 Task: Search one way flight ticket for 1 adult, 1 child, 1 infant in seat in premium economy from Pierre: Pierre Regional Airport to Jacksonville: Albert J. Ellis Airport on 5-3-2023. Choice of flights is Delta. Number of bags: 2 checked bags. Outbound departure time preference is 20:45.
Action: Mouse moved to (325, 135)
Screenshot: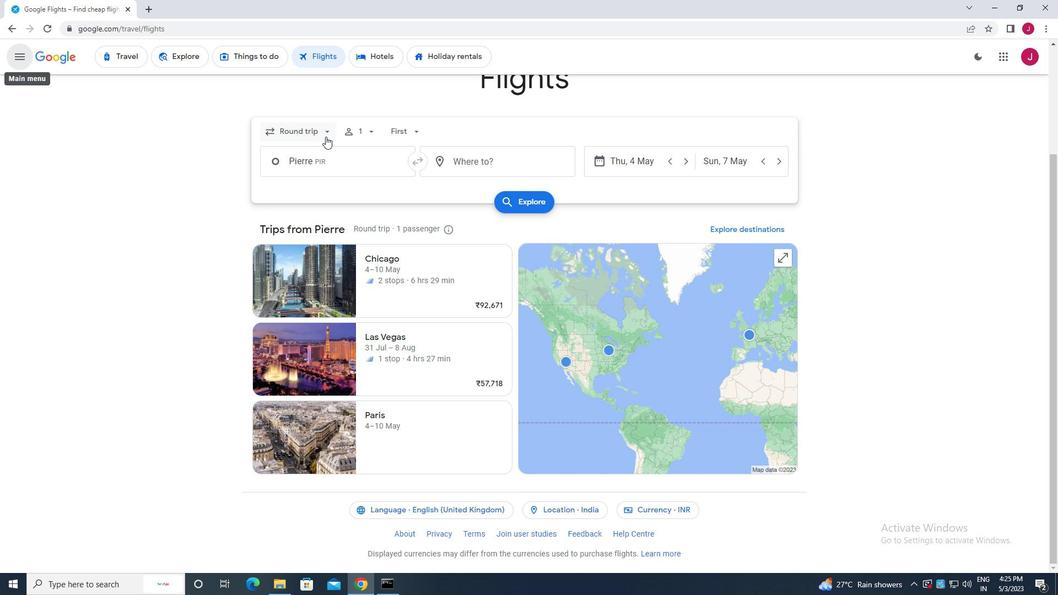 
Action: Mouse pressed left at (325, 135)
Screenshot: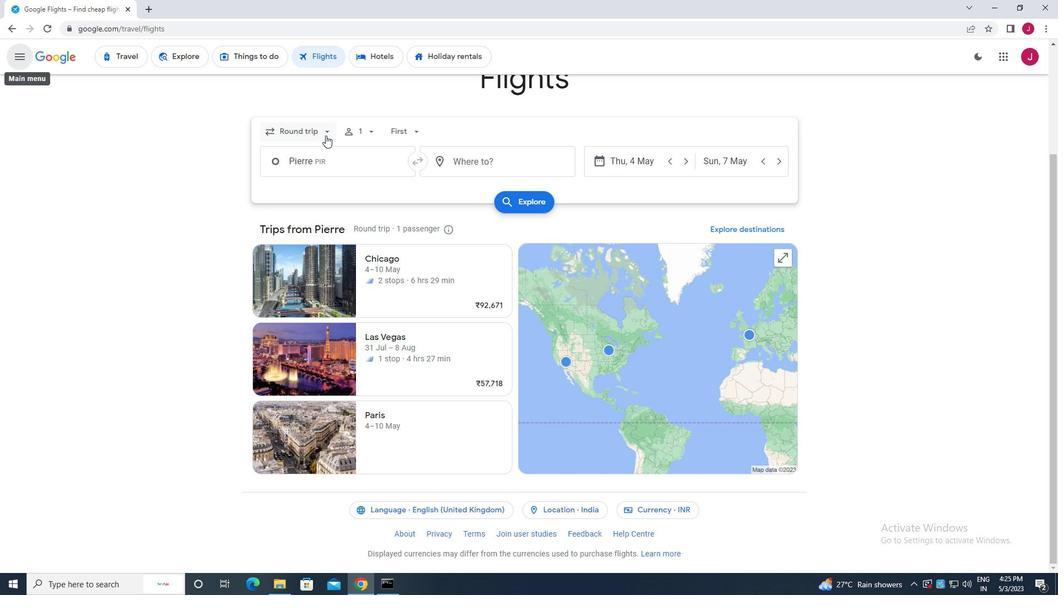 
Action: Mouse moved to (315, 182)
Screenshot: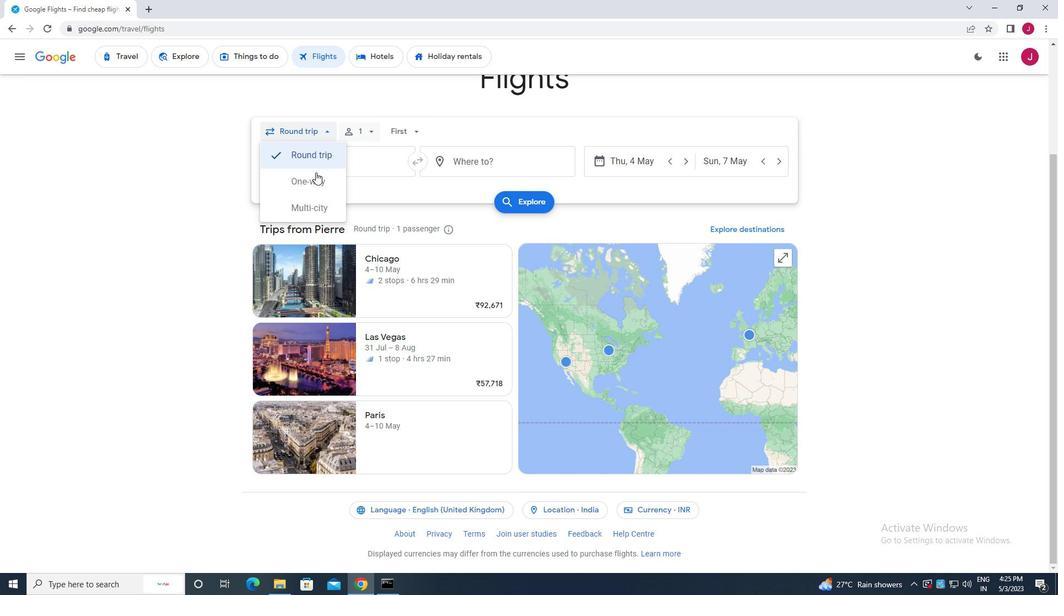 
Action: Mouse pressed left at (315, 182)
Screenshot: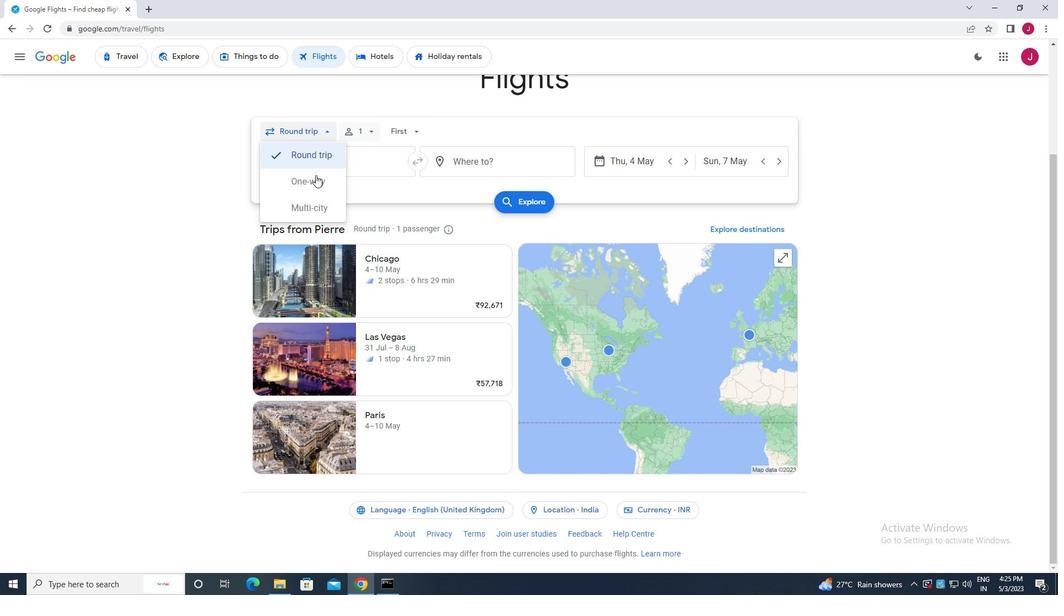 
Action: Mouse moved to (315, 181)
Screenshot: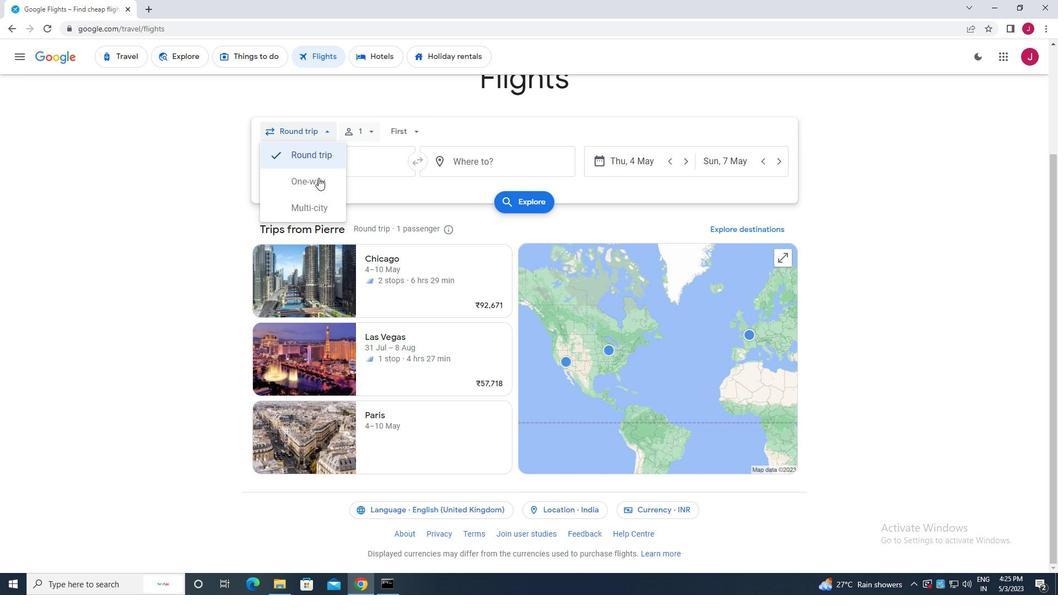 
Action: Mouse pressed left at (315, 181)
Screenshot: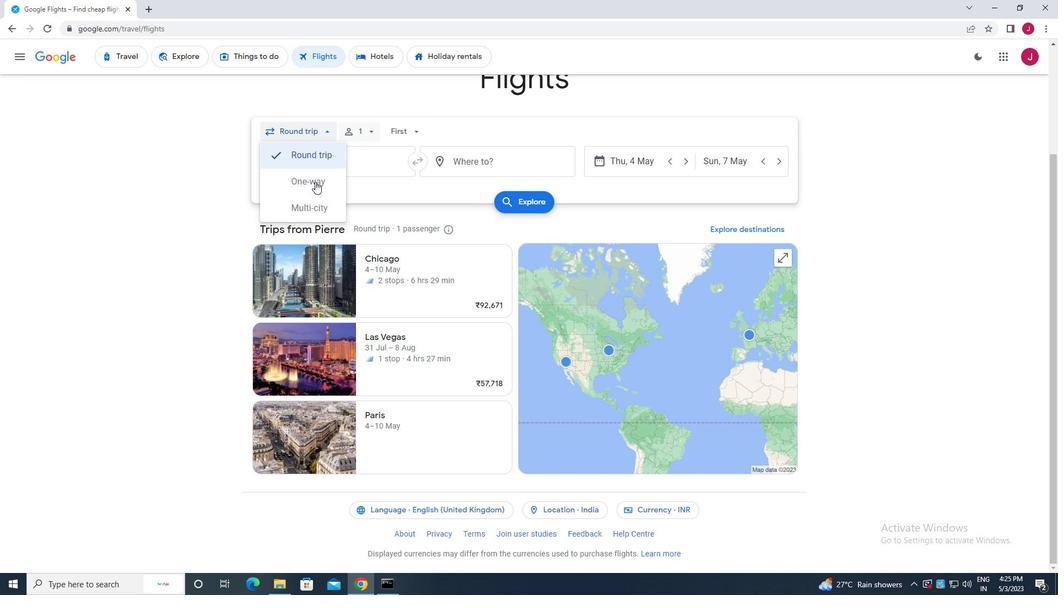 
Action: Mouse moved to (366, 131)
Screenshot: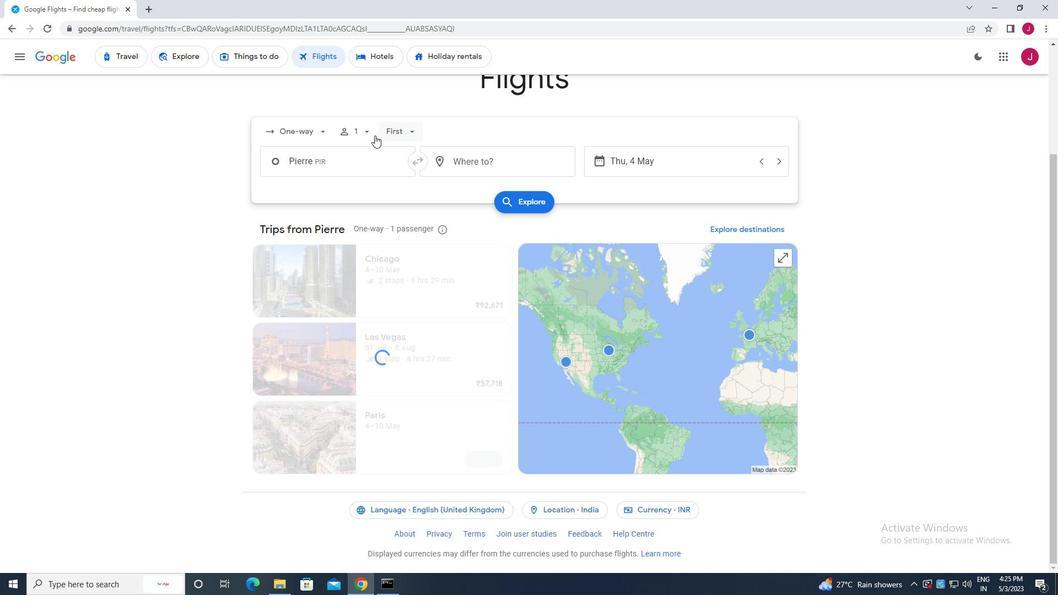 
Action: Mouse pressed left at (366, 131)
Screenshot: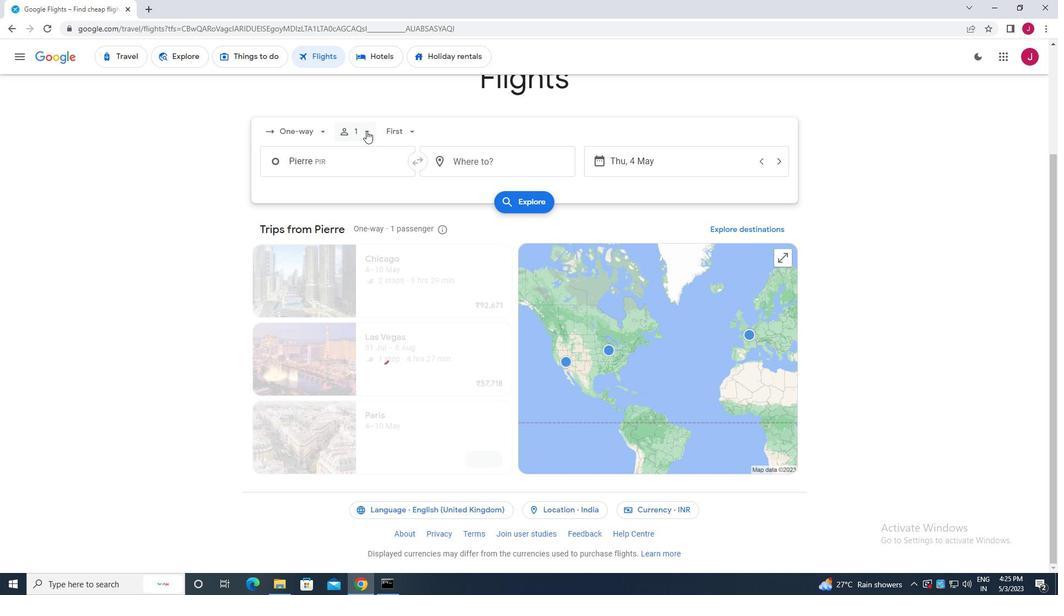 
Action: Mouse moved to (450, 190)
Screenshot: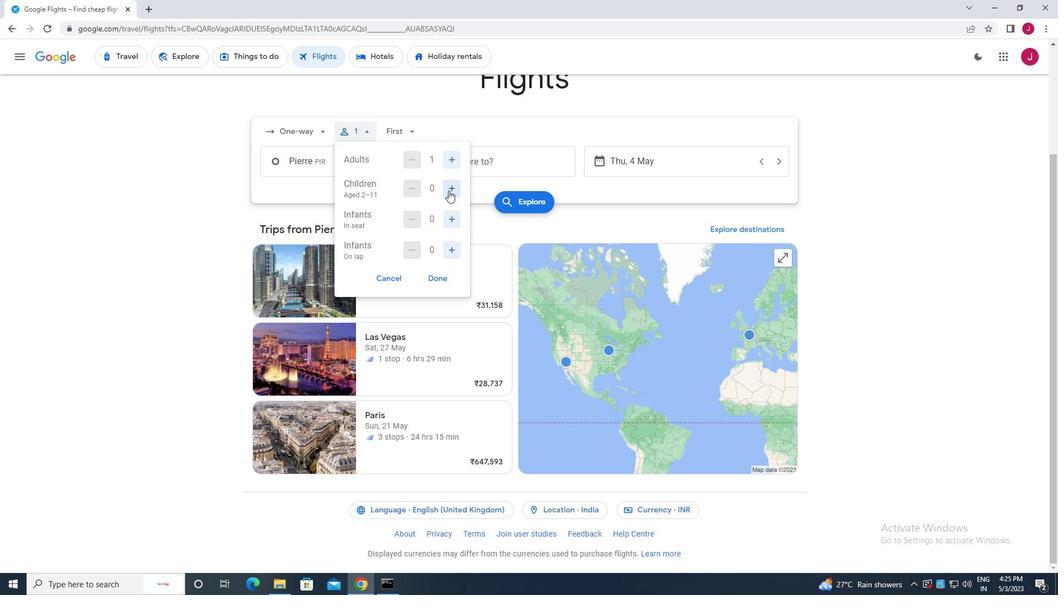
Action: Mouse pressed left at (450, 190)
Screenshot: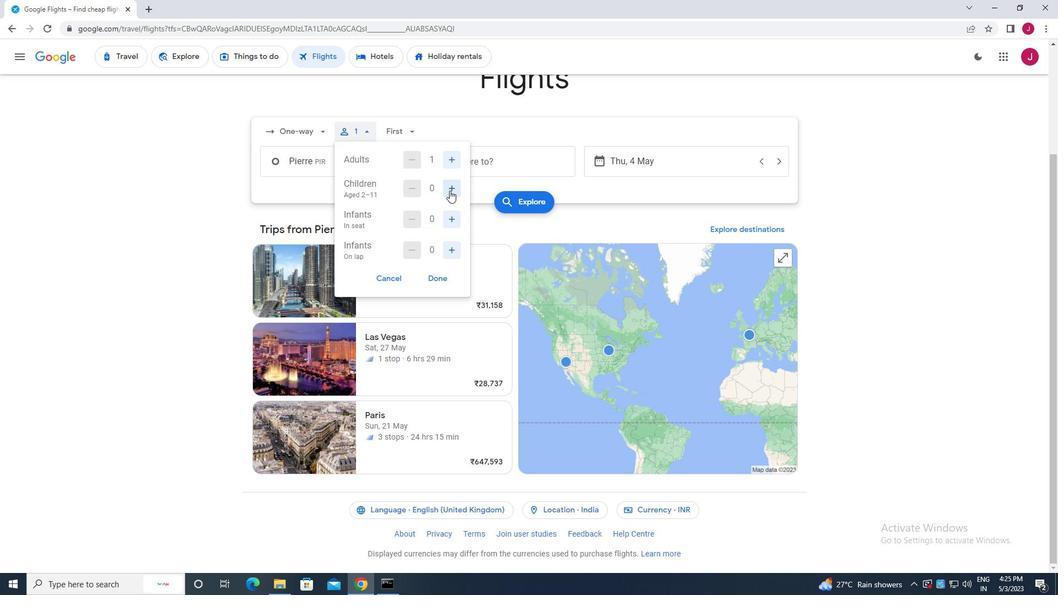 
Action: Mouse moved to (451, 219)
Screenshot: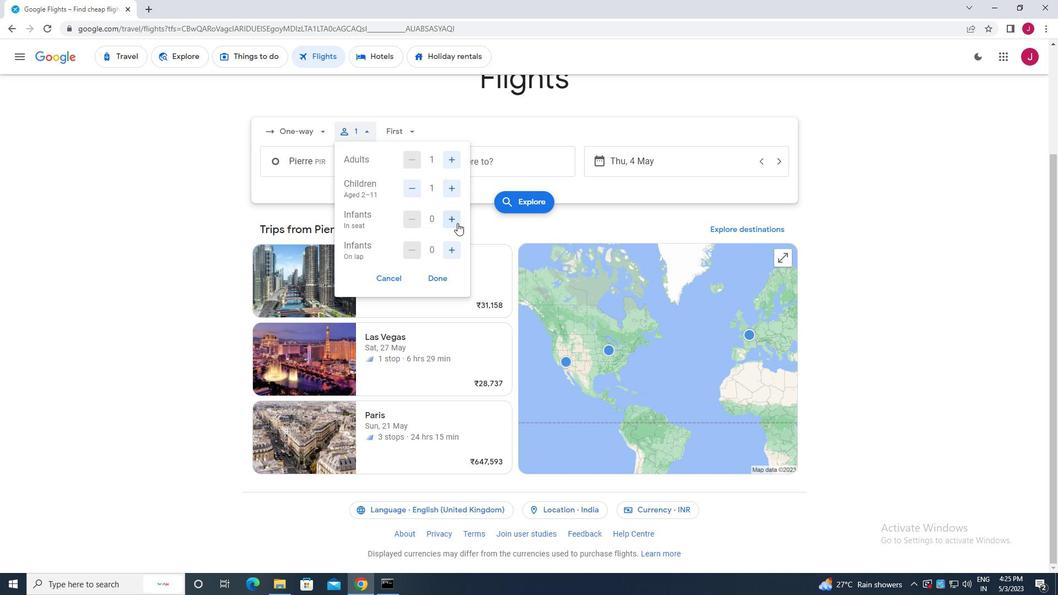 
Action: Mouse pressed left at (451, 219)
Screenshot: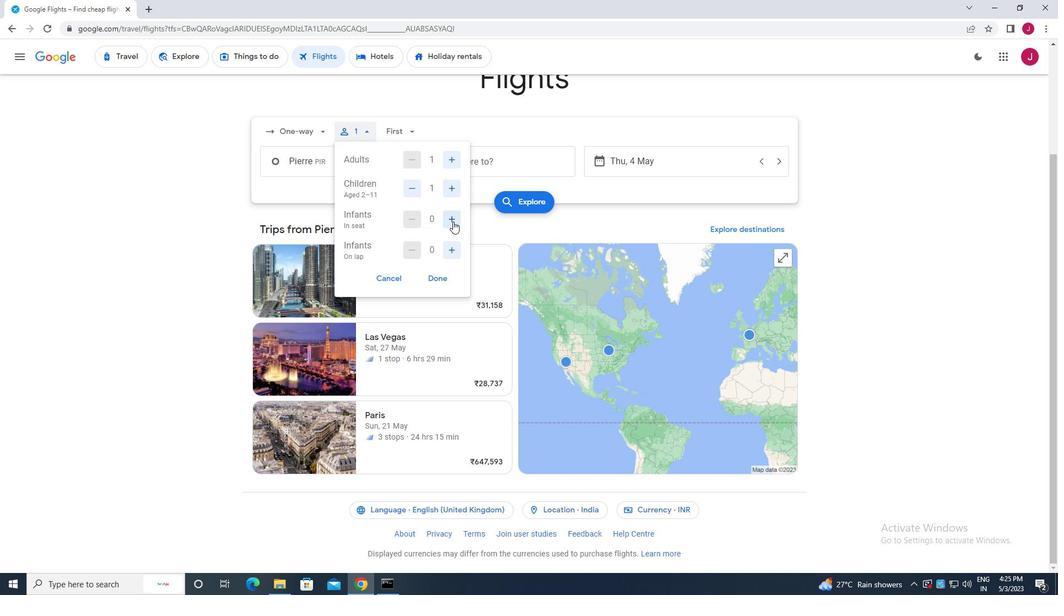 
Action: Mouse moved to (437, 276)
Screenshot: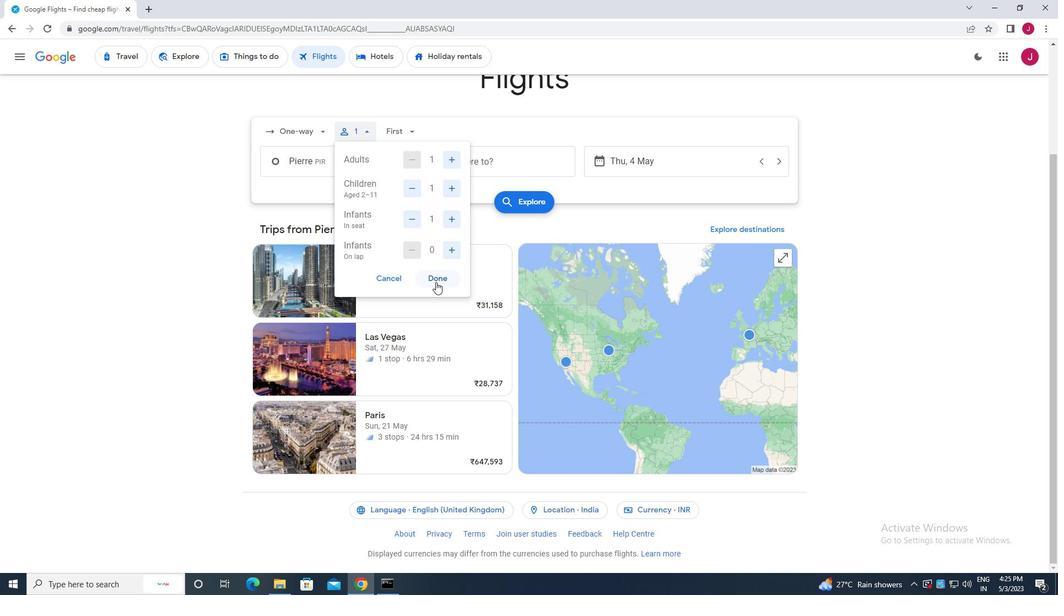 
Action: Mouse pressed left at (437, 276)
Screenshot: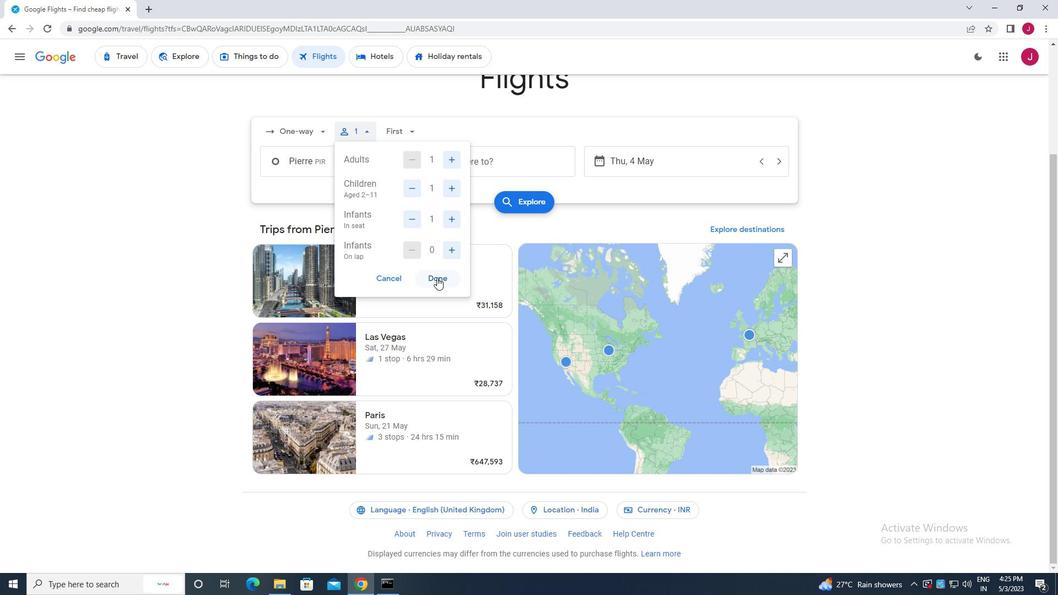 
Action: Mouse moved to (411, 125)
Screenshot: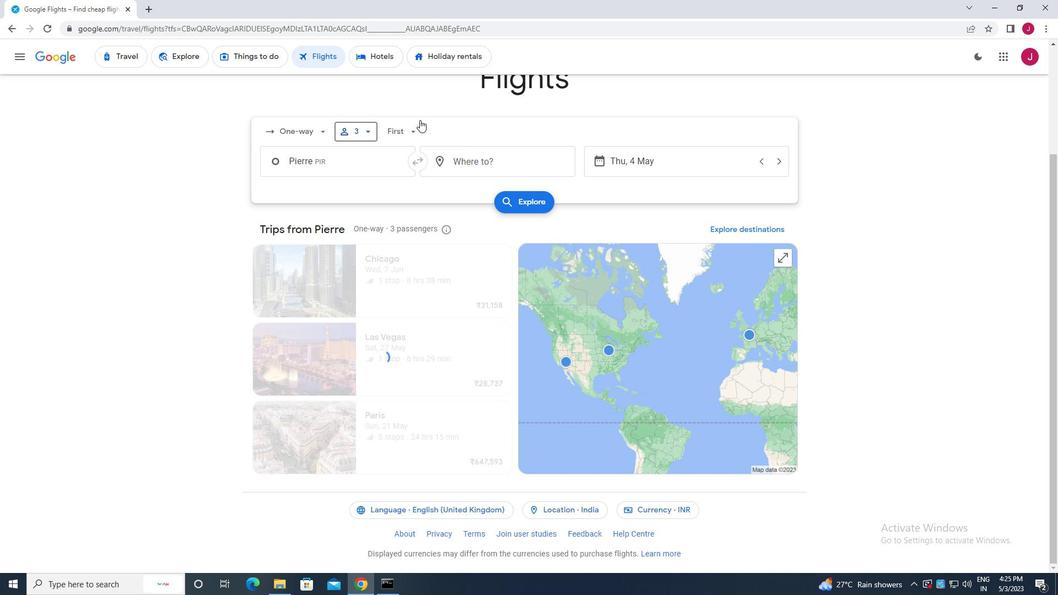 
Action: Mouse pressed left at (411, 125)
Screenshot: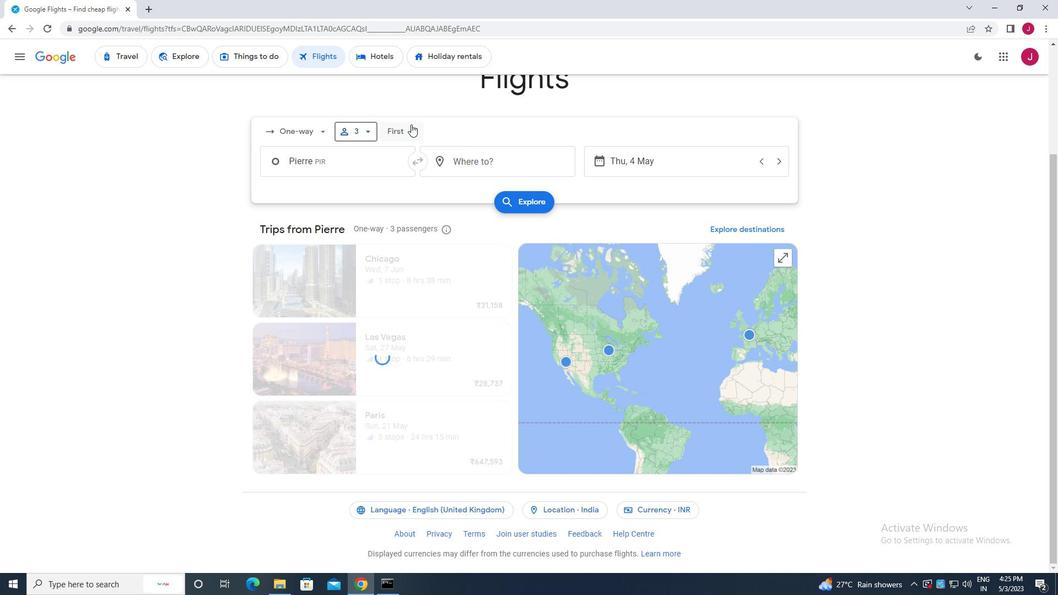 
Action: Mouse moved to (429, 177)
Screenshot: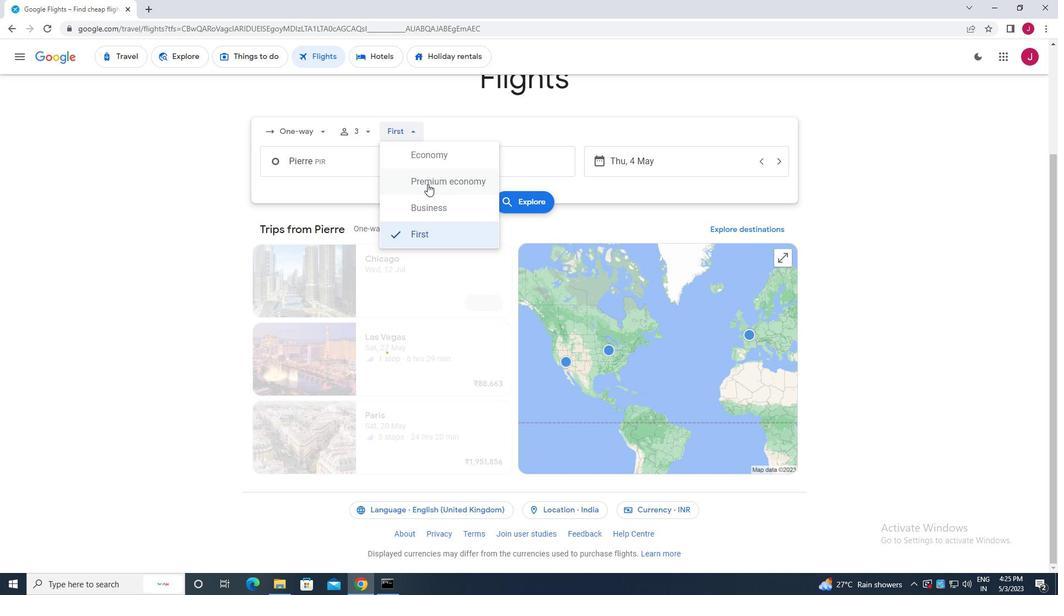 
Action: Mouse pressed left at (429, 177)
Screenshot: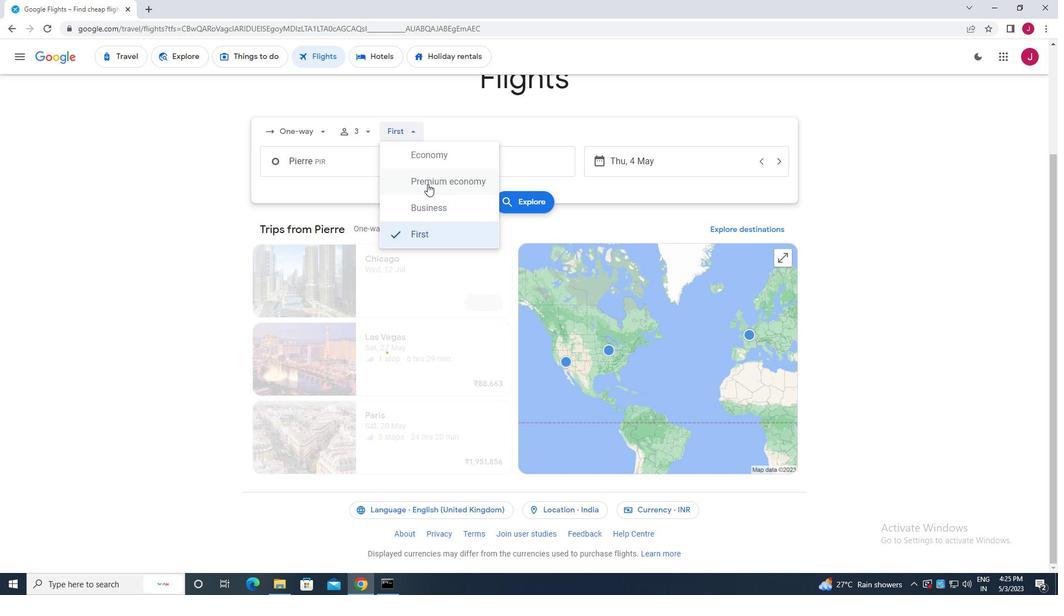 
Action: Mouse moved to (381, 166)
Screenshot: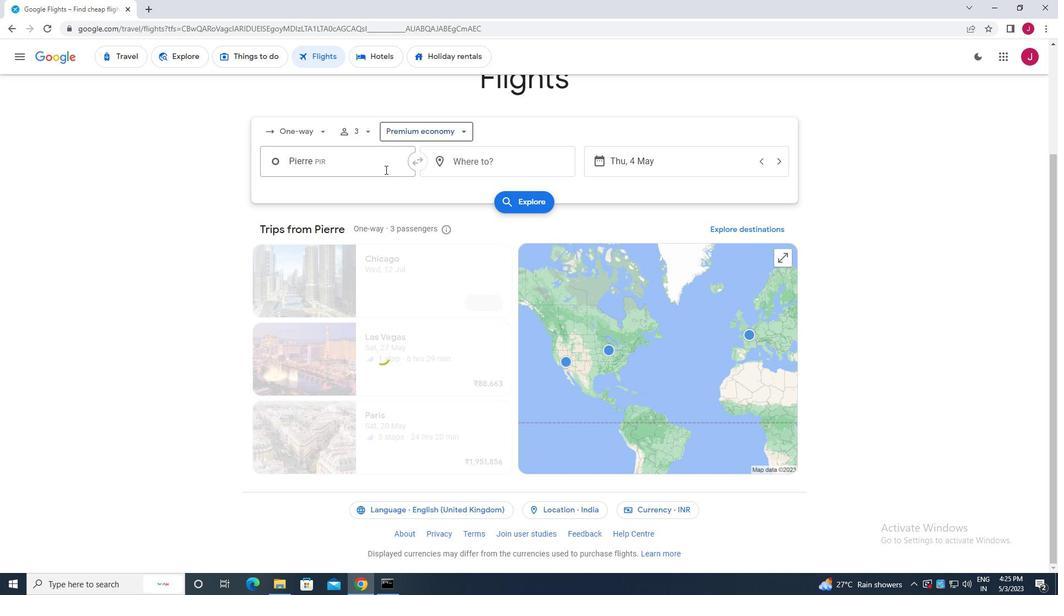
Action: Mouse pressed left at (381, 166)
Screenshot: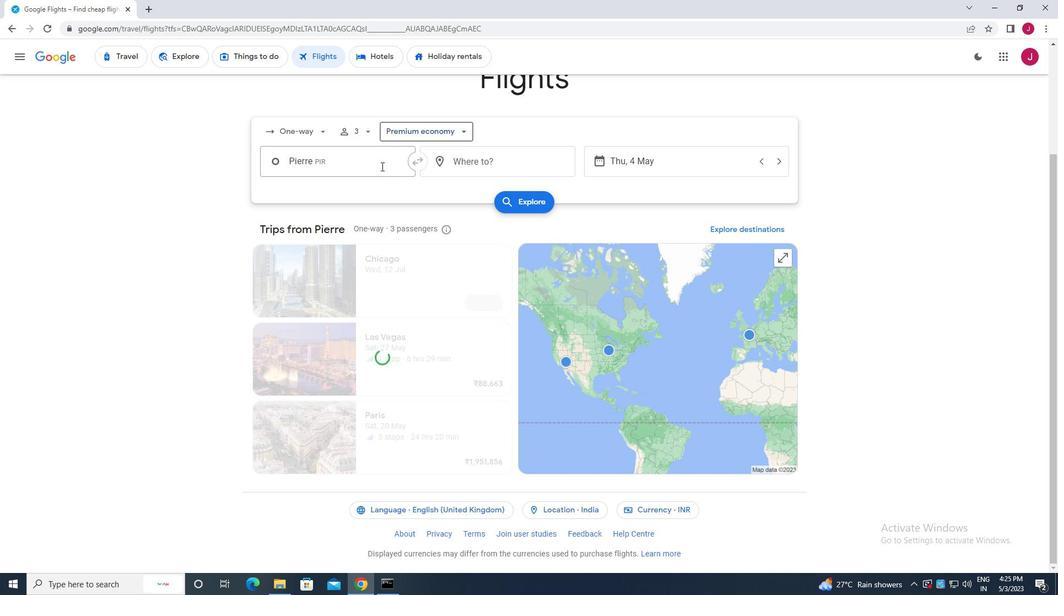 
Action: Key pressed pirre<Key.backspace><Key.backspace>erre<Key.space>re
Screenshot: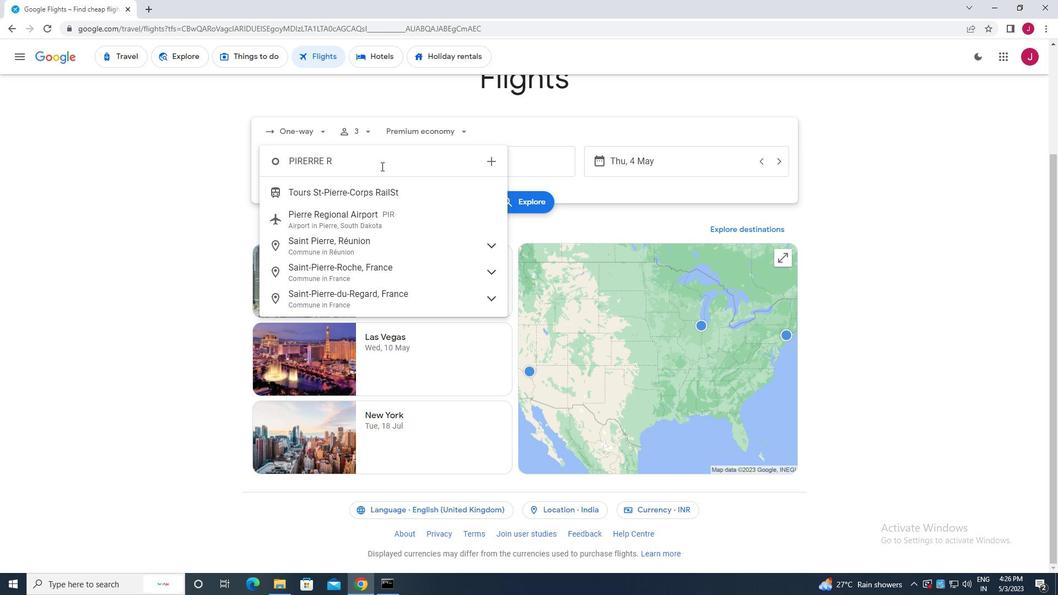 
Action: Mouse moved to (390, 192)
Screenshot: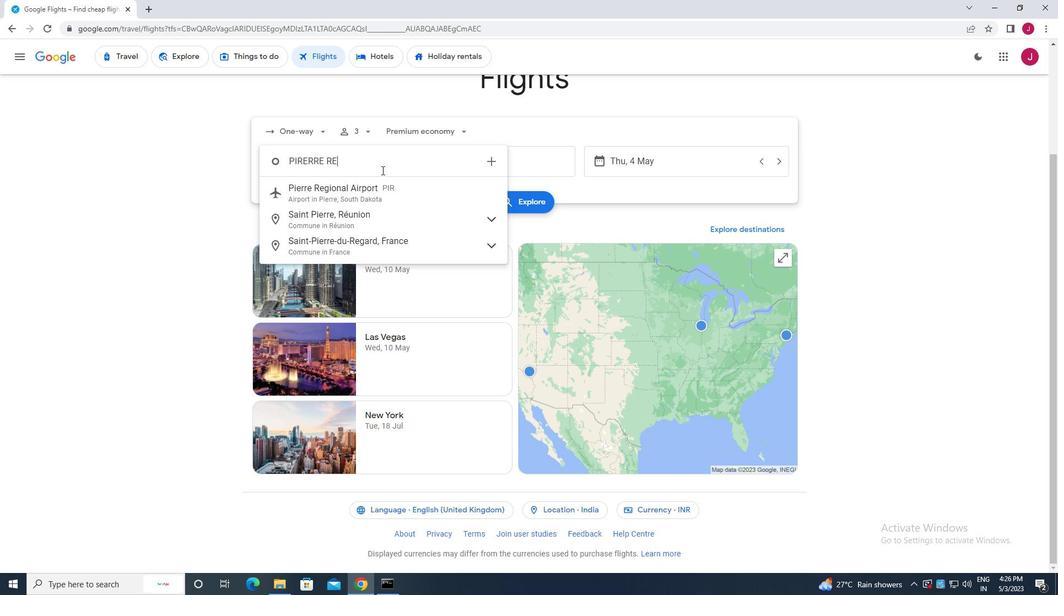 
Action: Mouse pressed left at (390, 192)
Screenshot: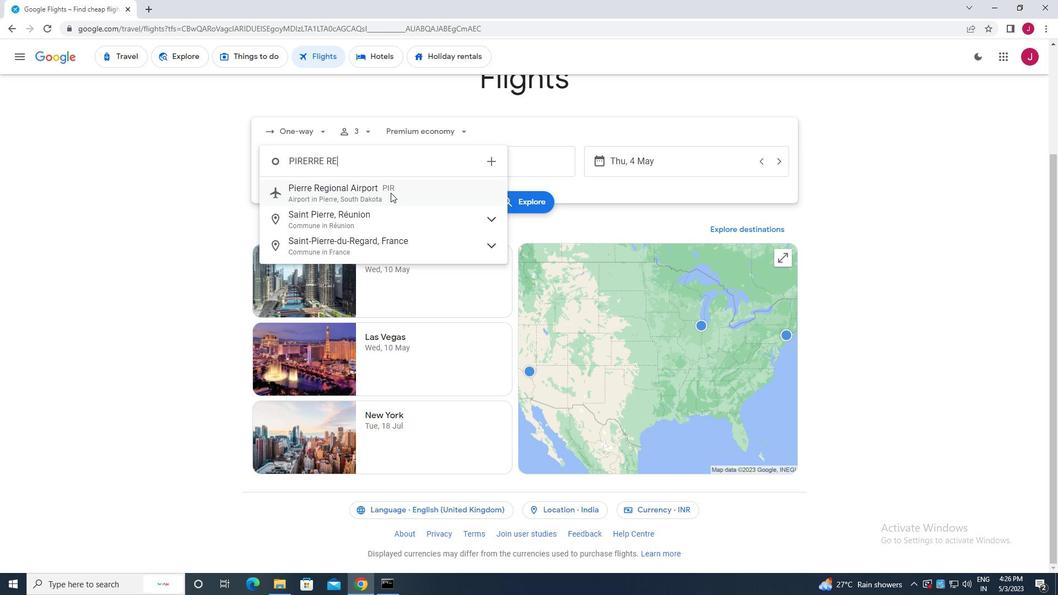 
Action: Mouse moved to (494, 159)
Screenshot: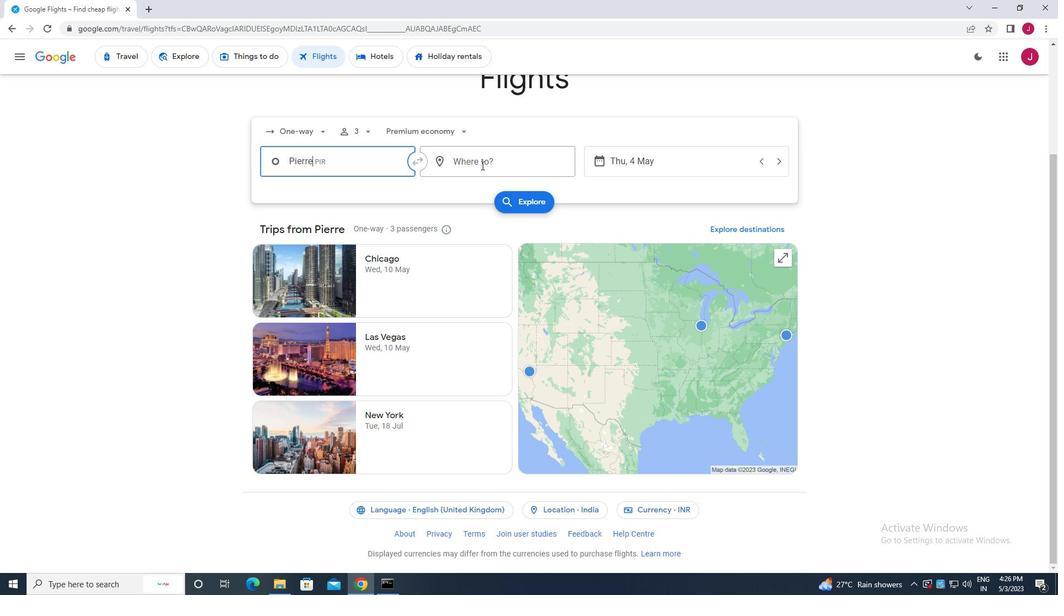 
Action: Mouse pressed left at (494, 159)
Screenshot: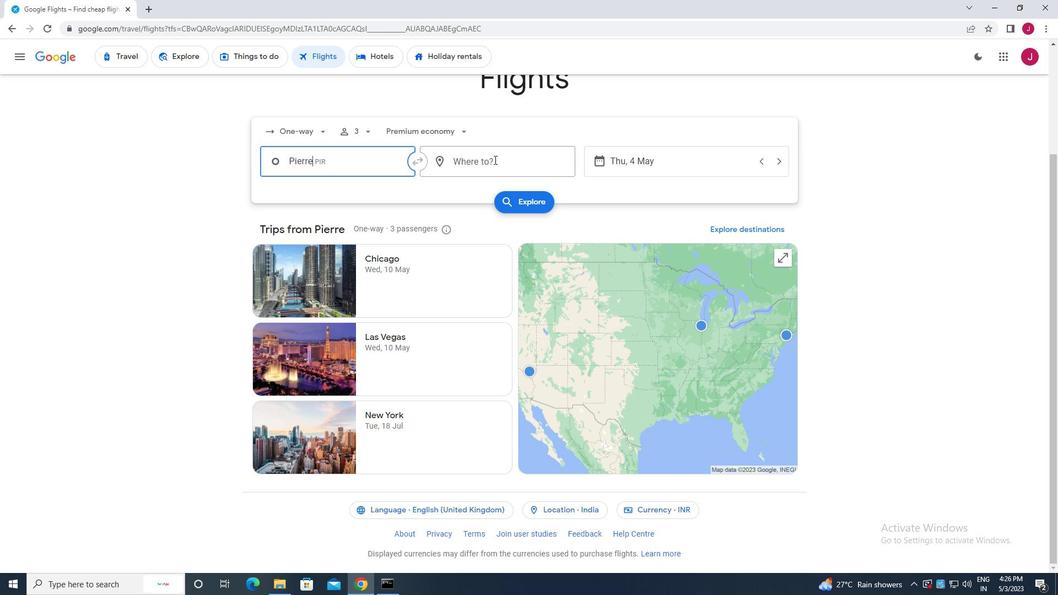 
Action: Mouse moved to (493, 159)
Screenshot: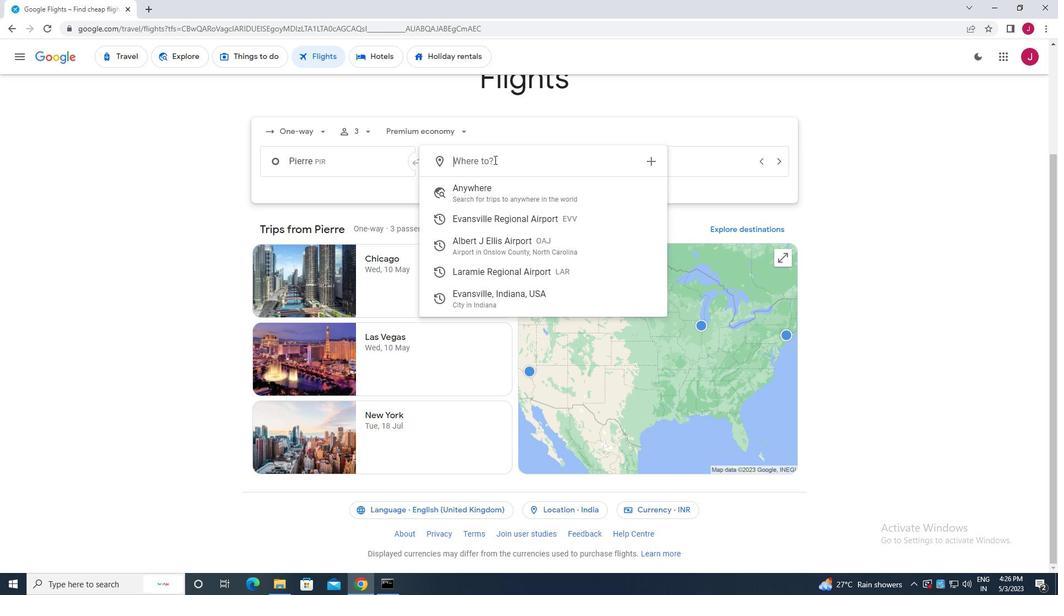
Action: Key pressed albert<Key.space>
Screenshot: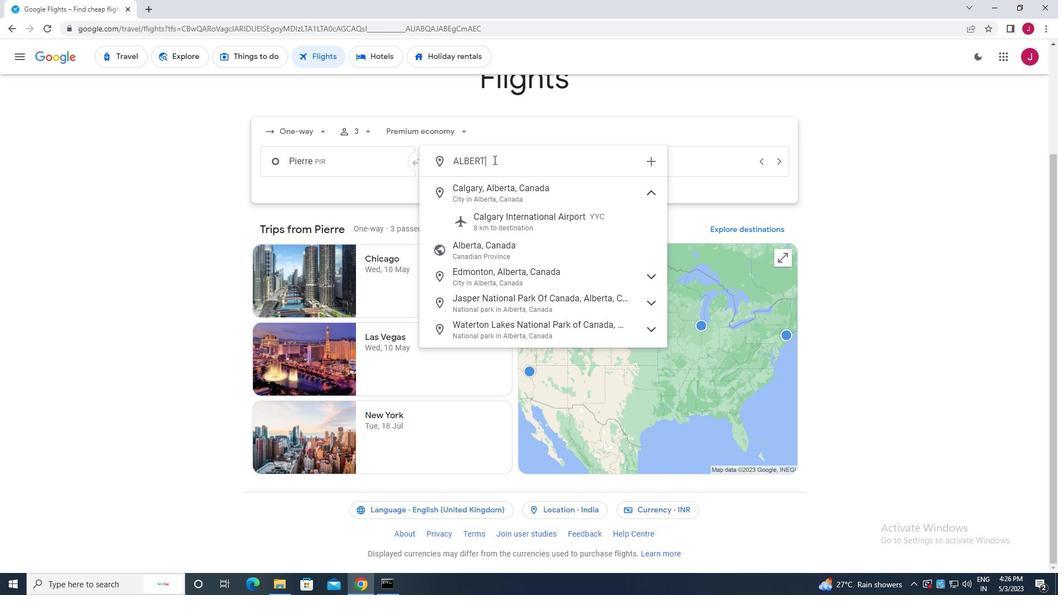 
Action: Mouse moved to (497, 188)
Screenshot: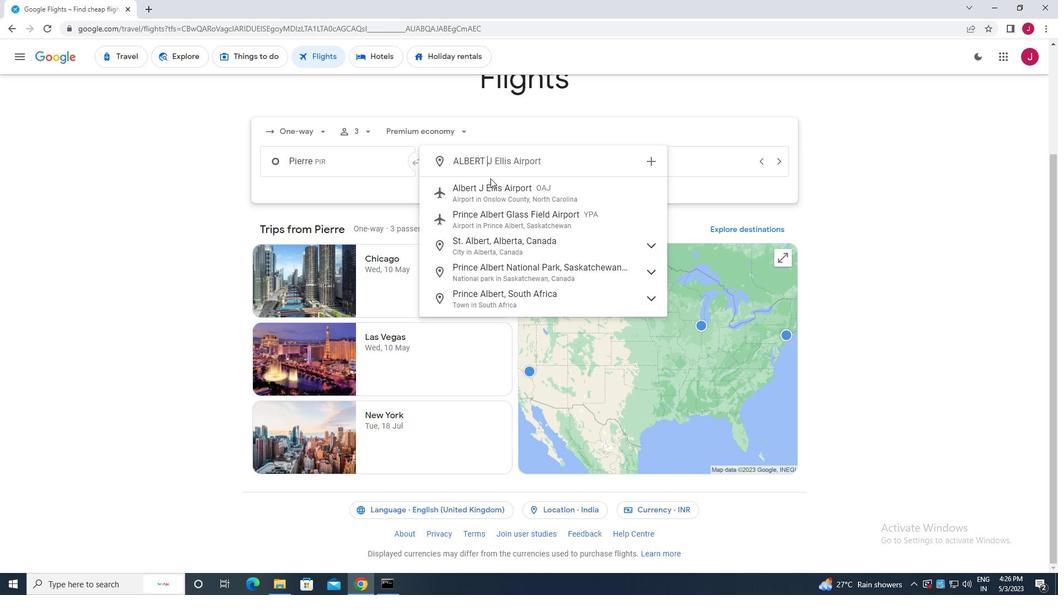 
Action: Mouse pressed left at (497, 188)
Screenshot: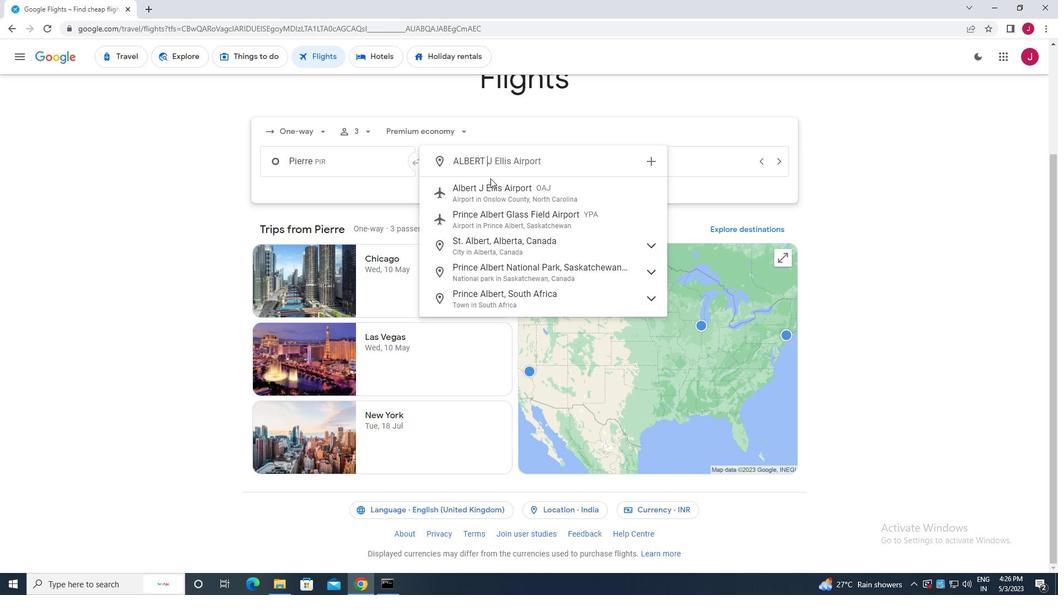 
Action: Mouse moved to (660, 157)
Screenshot: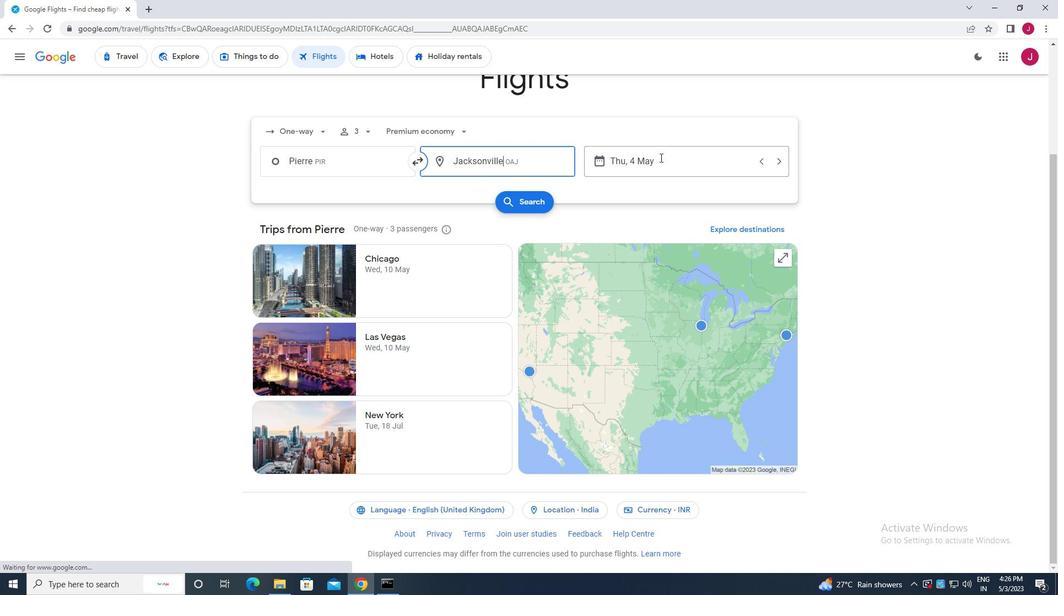 
Action: Mouse pressed left at (660, 157)
Screenshot: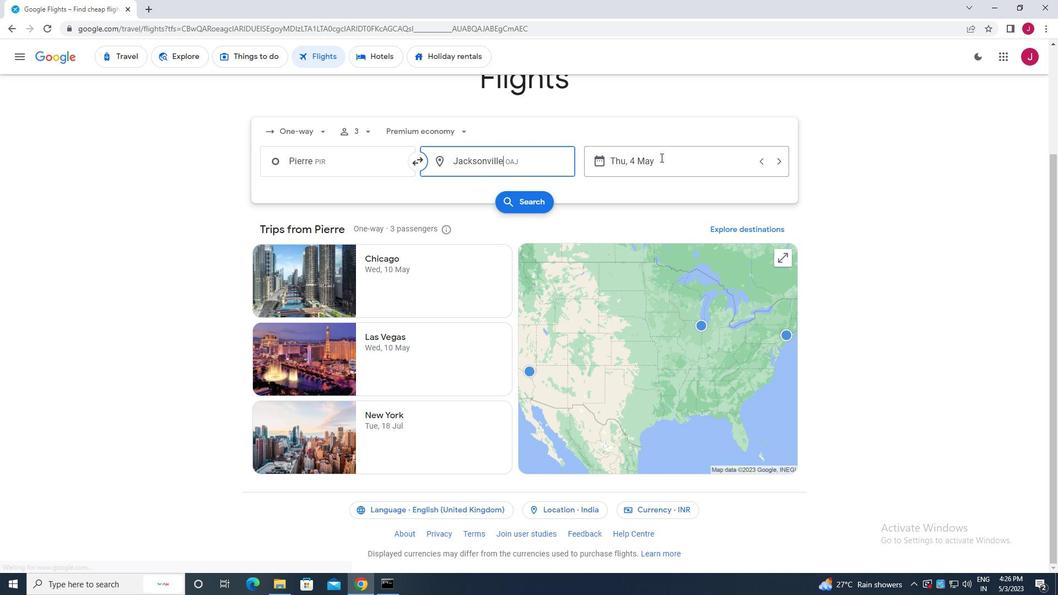 
Action: Mouse moved to (485, 245)
Screenshot: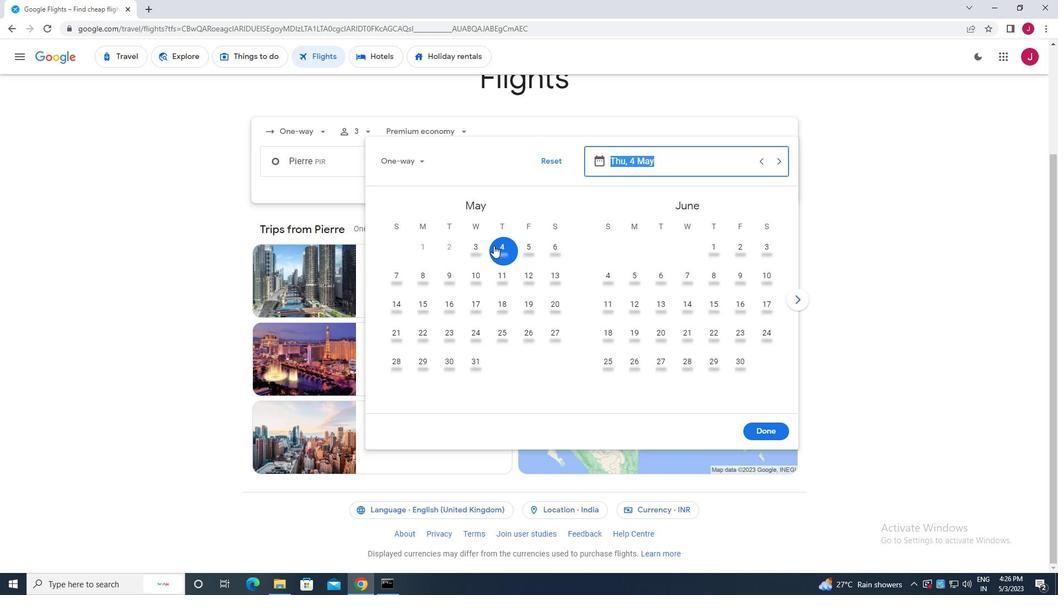 
Action: Mouse pressed left at (485, 245)
Screenshot: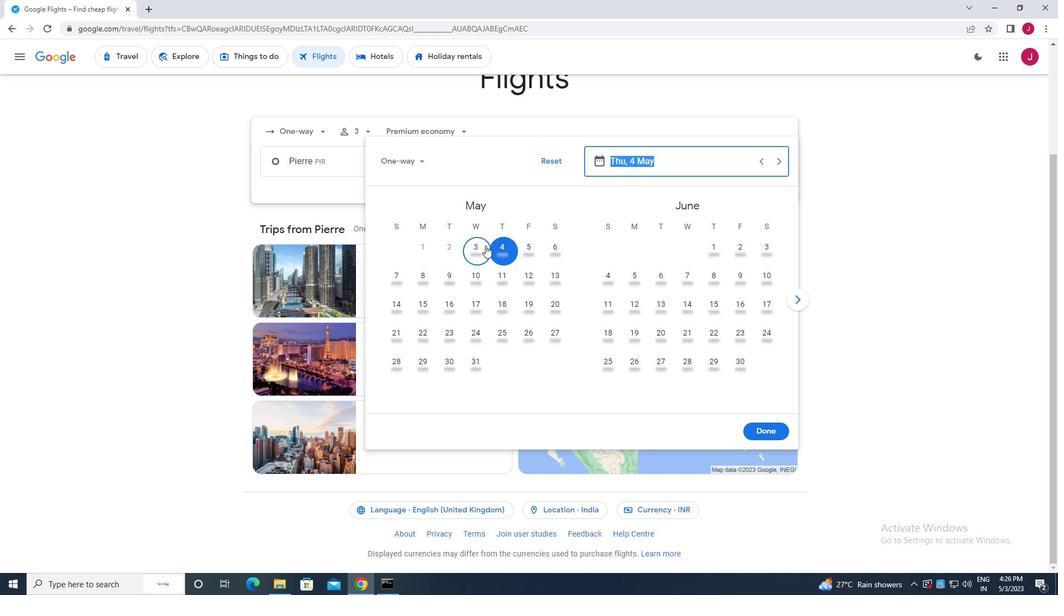 
Action: Mouse moved to (768, 428)
Screenshot: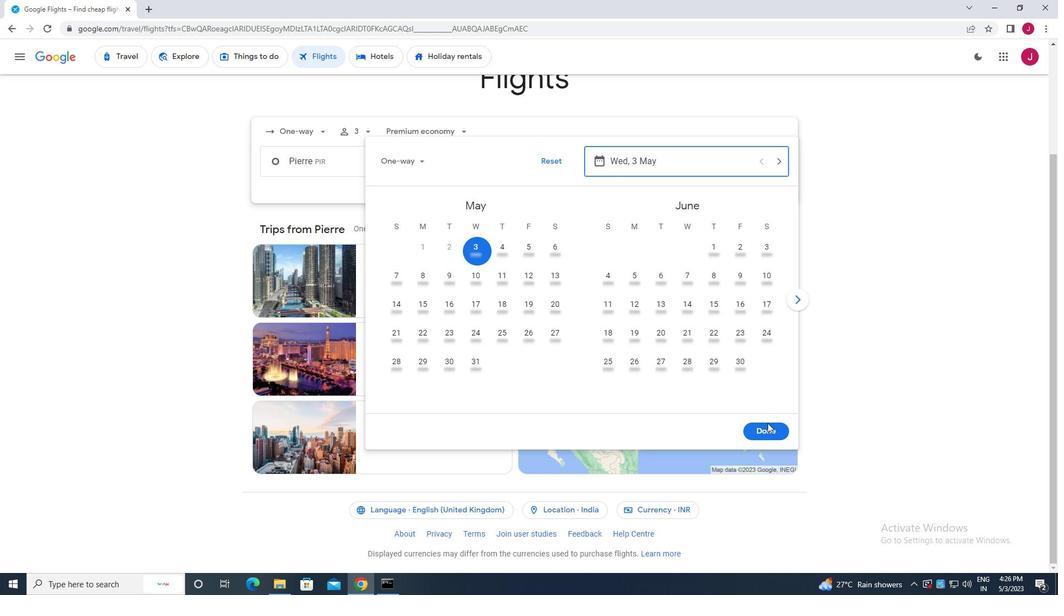 
Action: Mouse pressed left at (768, 428)
Screenshot: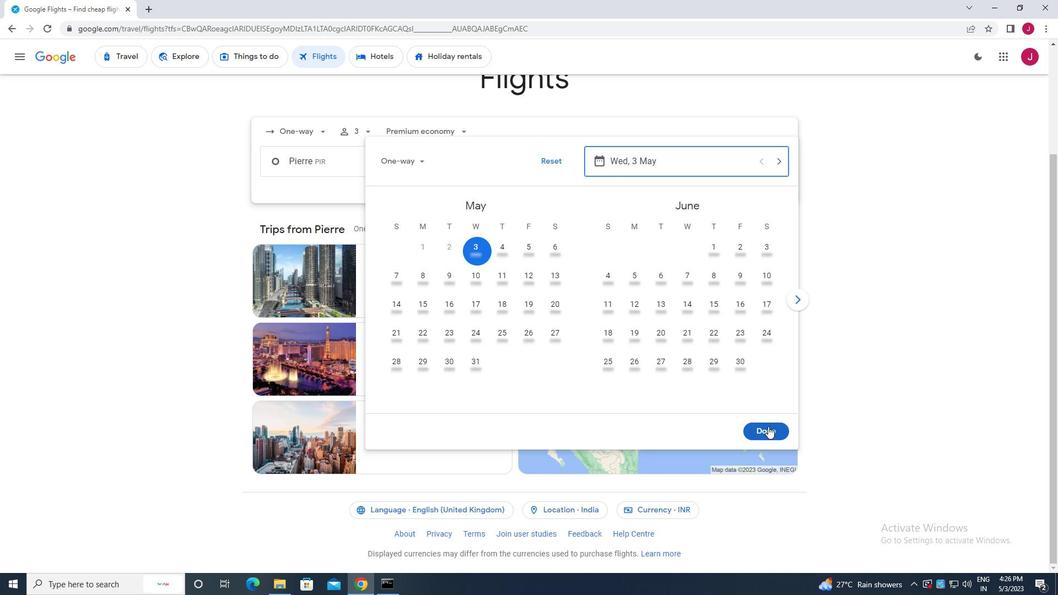 
Action: Mouse moved to (533, 199)
Screenshot: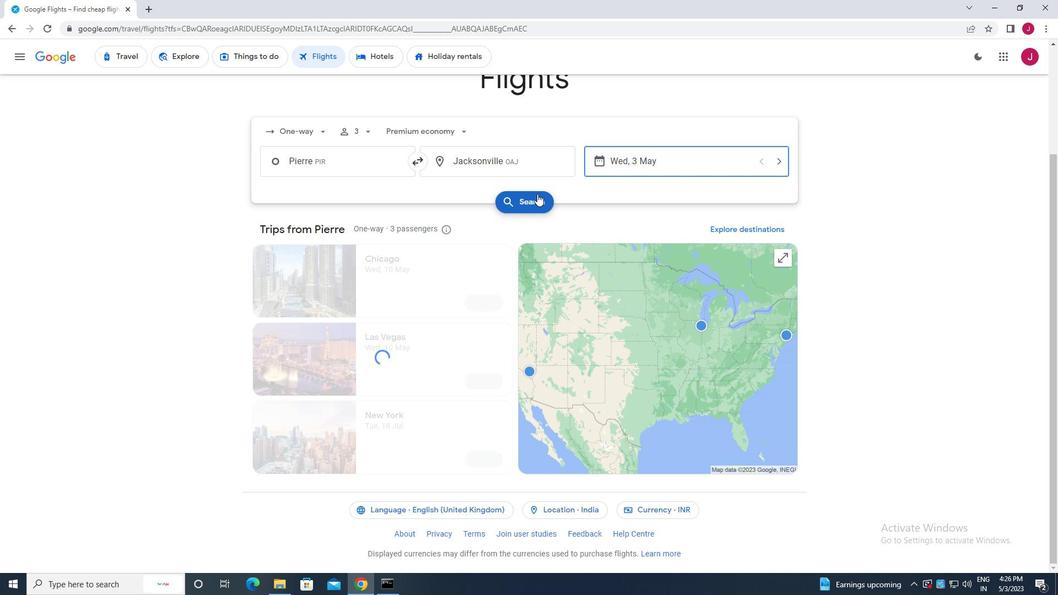 
Action: Mouse pressed left at (533, 199)
Screenshot: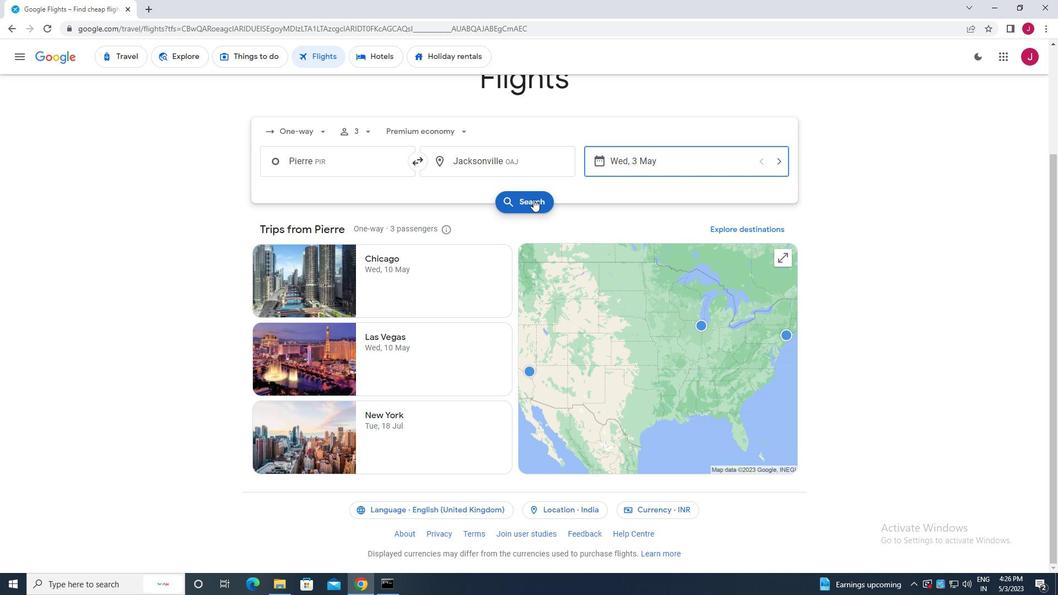 
Action: Mouse moved to (289, 157)
Screenshot: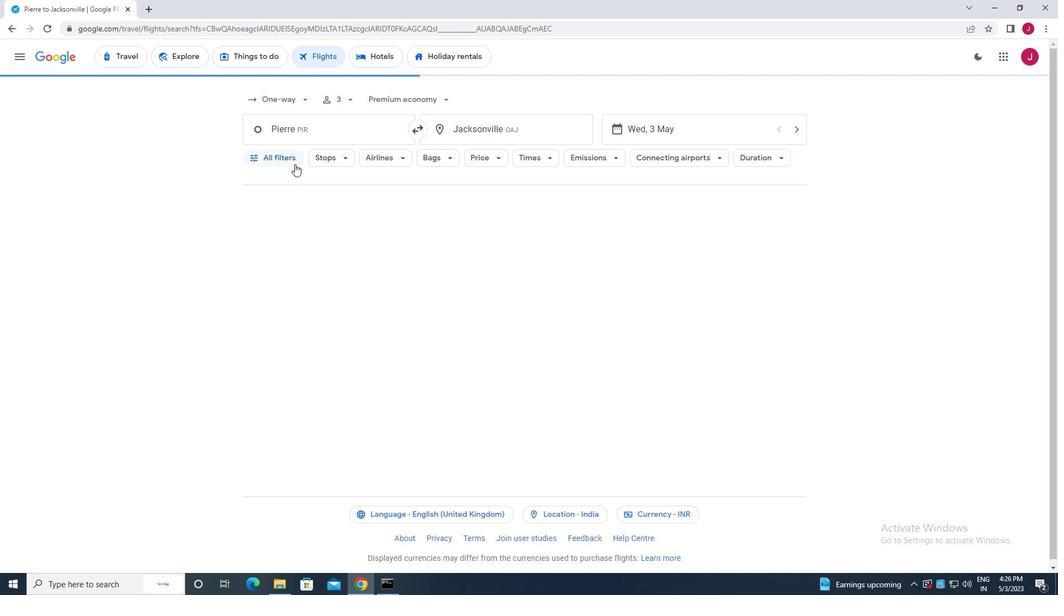 
Action: Mouse pressed left at (289, 157)
Screenshot: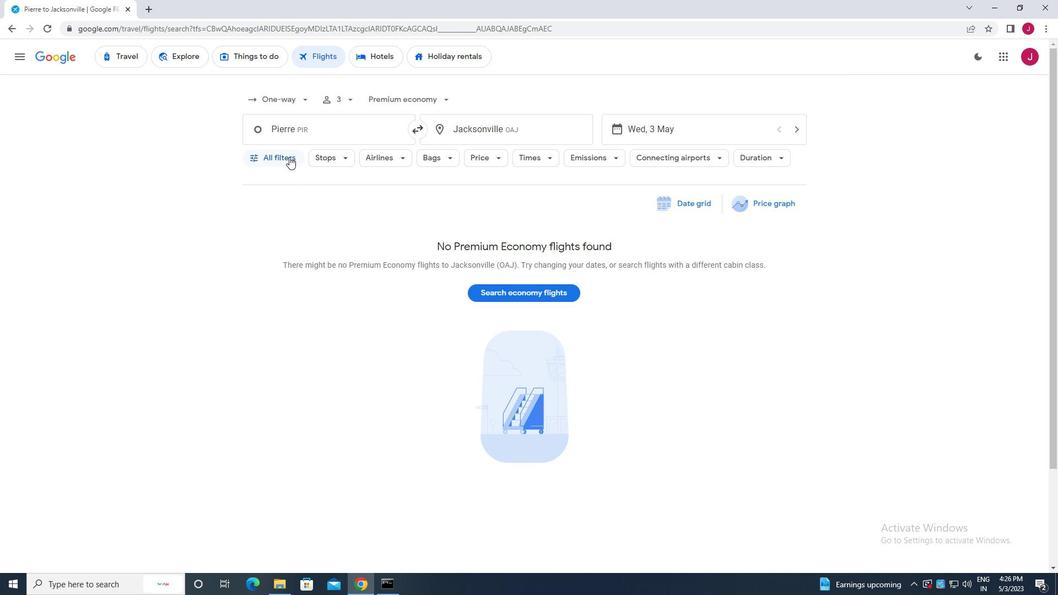 
Action: Mouse moved to (327, 268)
Screenshot: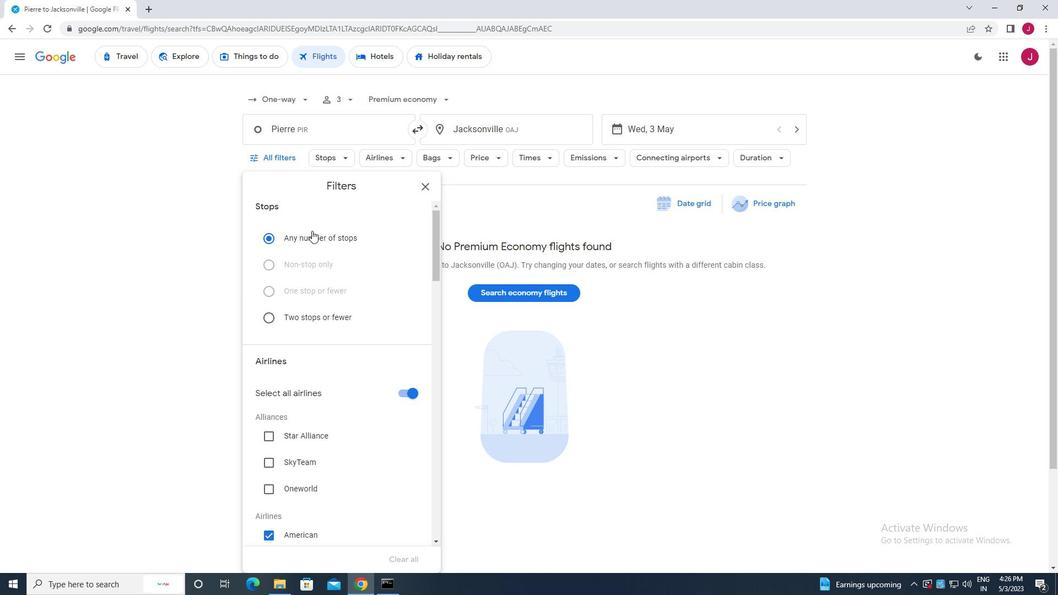 
Action: Mouse scrolled (327, 268) with delta (0, 0)
Screenshot: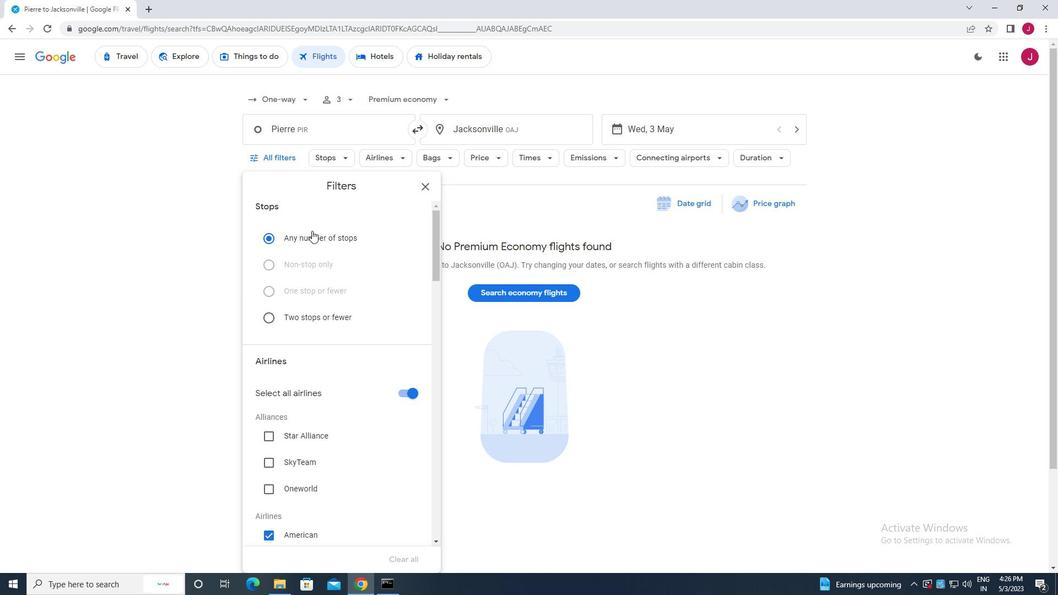 
Action: Mouse scrolled (327, 268) with delta (0, 0)
Screenshot: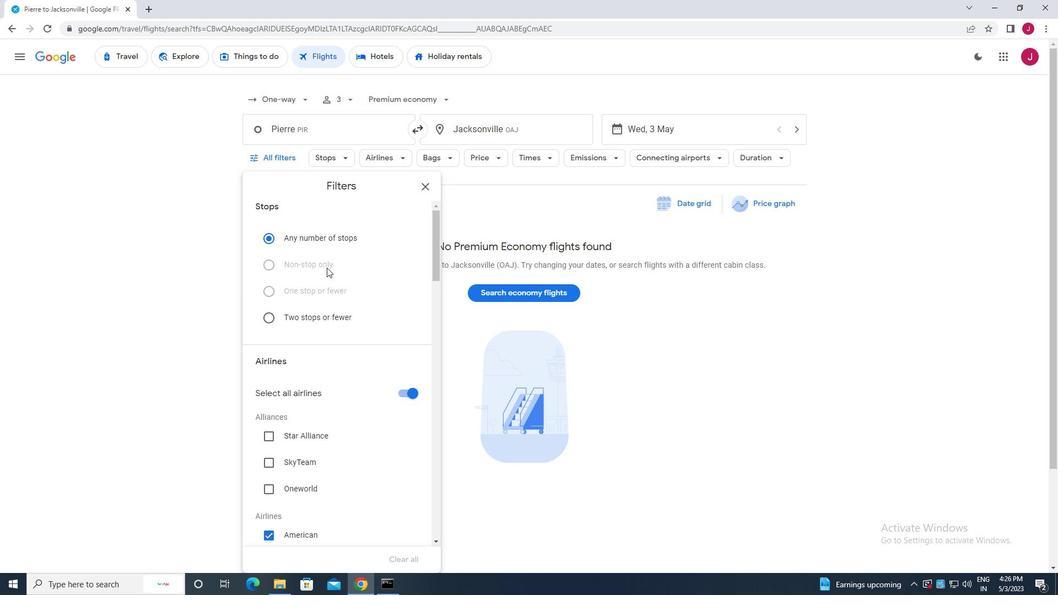 
Action: Mouse scrolled (327, 268) with delta (0, 0)
Screenshot: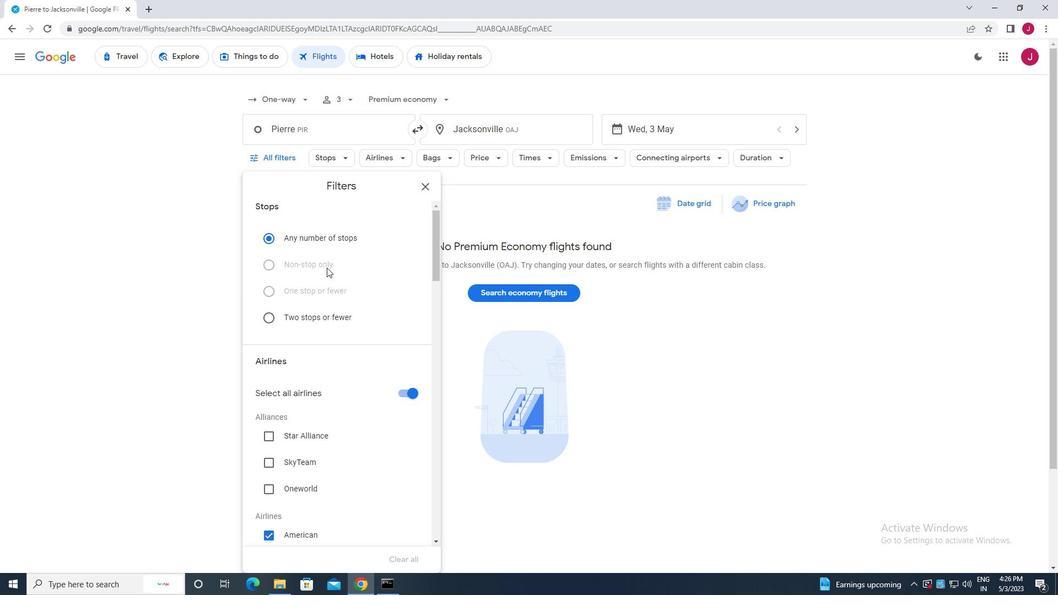 
Action: Mouse moved to (401, 228)
Screenshot: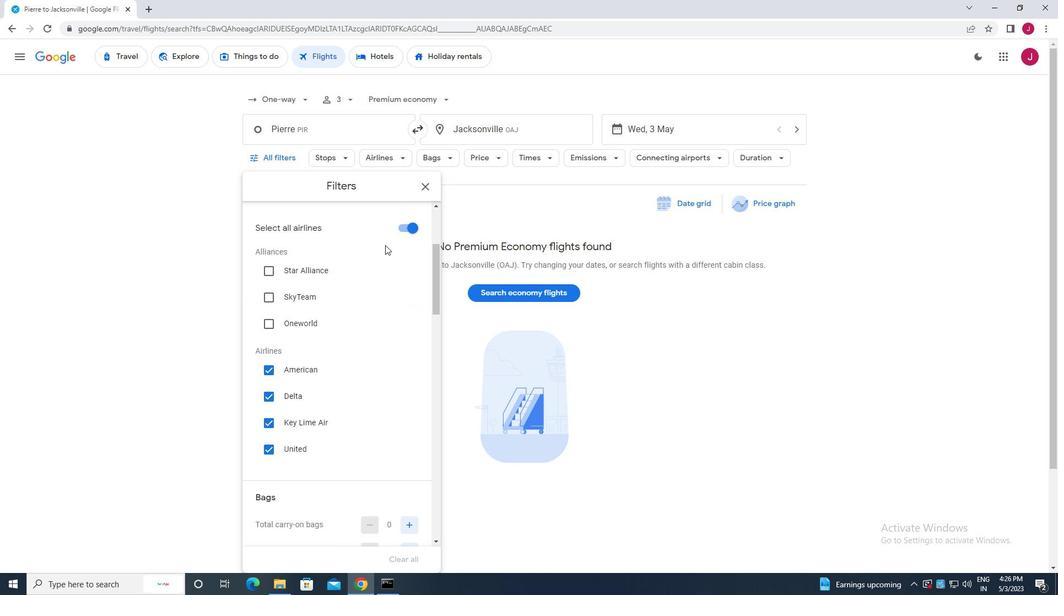 
Action: Mouse pressed left at (401, 228)
Screenshot: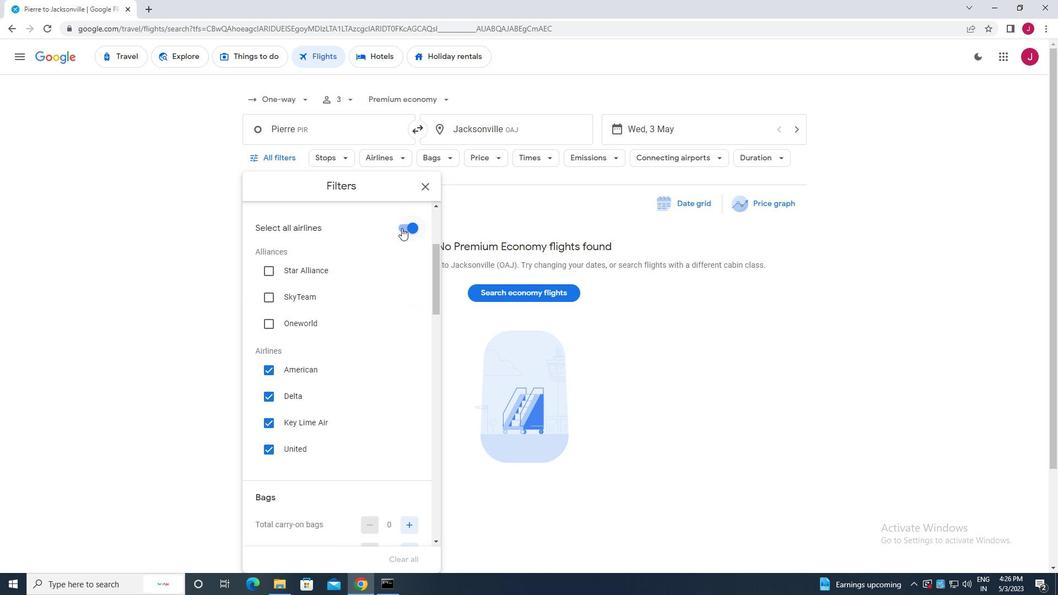 
Action: Mouse moved to (325, 294)
Screenshot: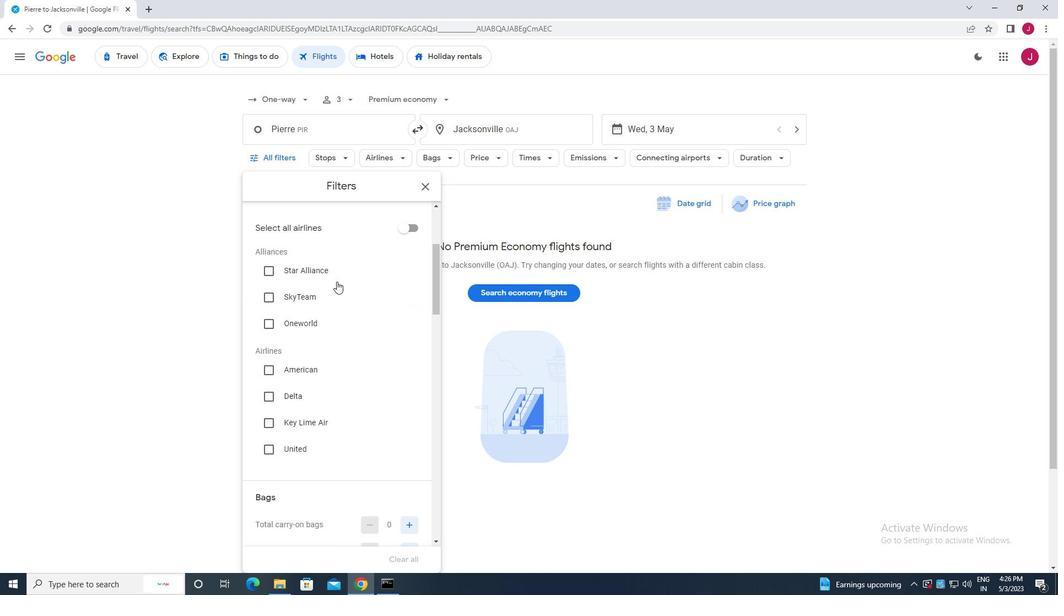 
Action: Mouse scrolled (325, 293) with delta (0, 0)
Screenshot: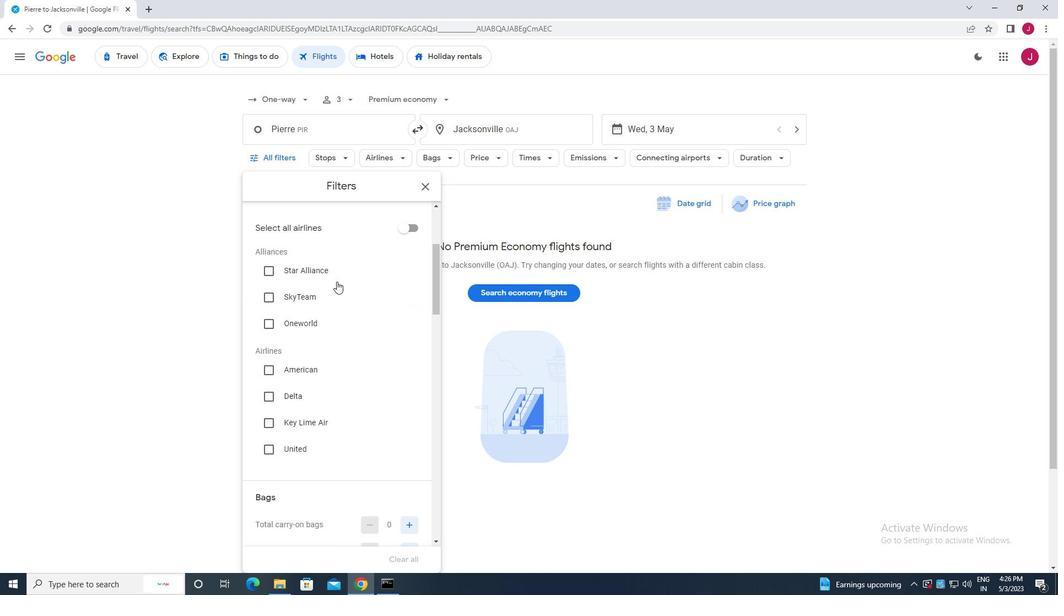 
Action: Mouse scrolled (325, 293) with delta (0, 0)
Screenshot: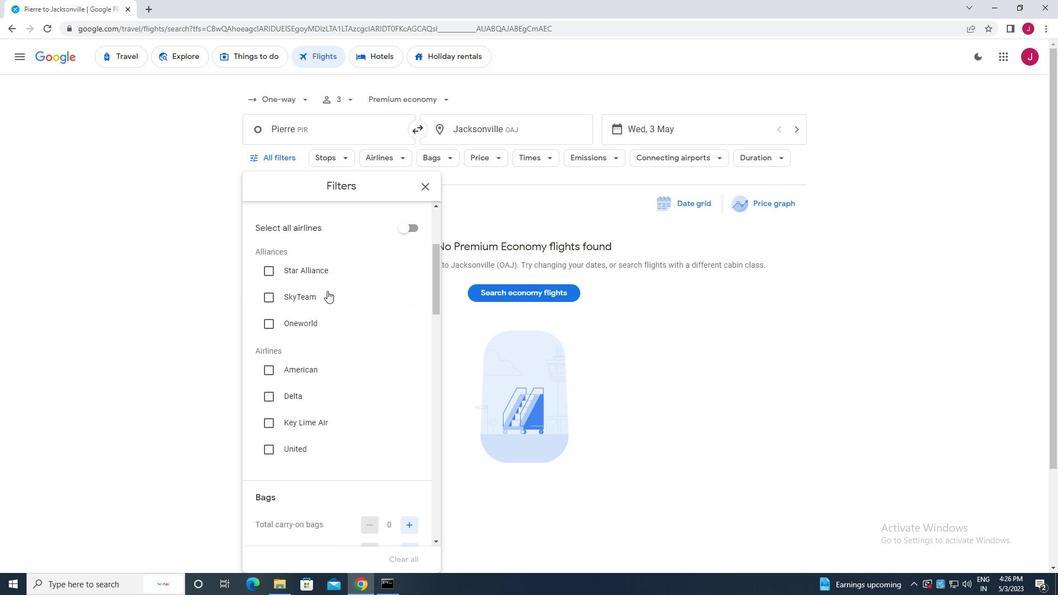 
Action: Mouse moved to (269, 286)
Screenshot: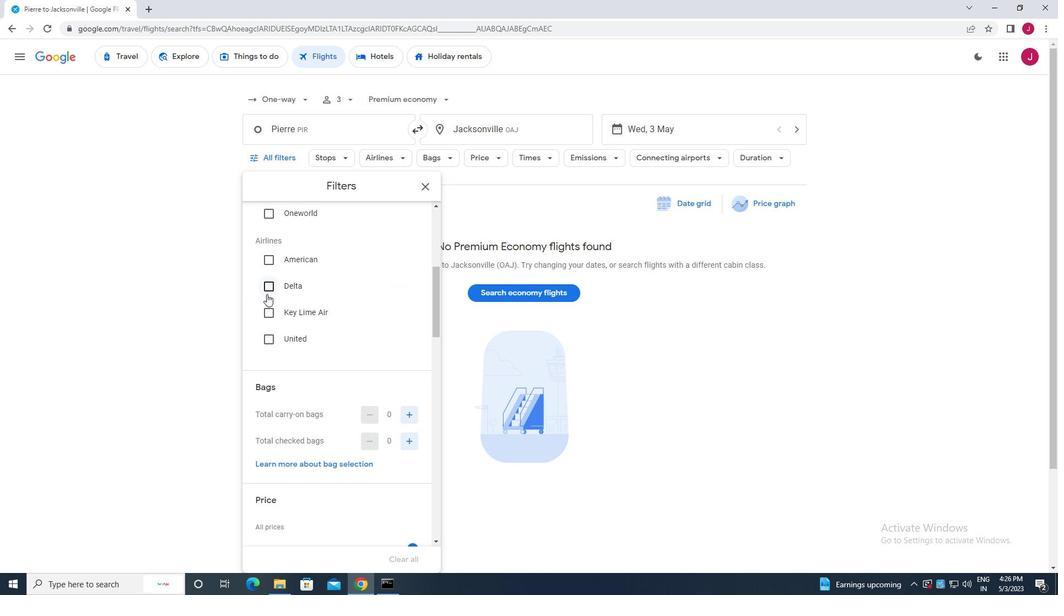 
Action: Mouse pressed left at (269, 286)
Screenshot: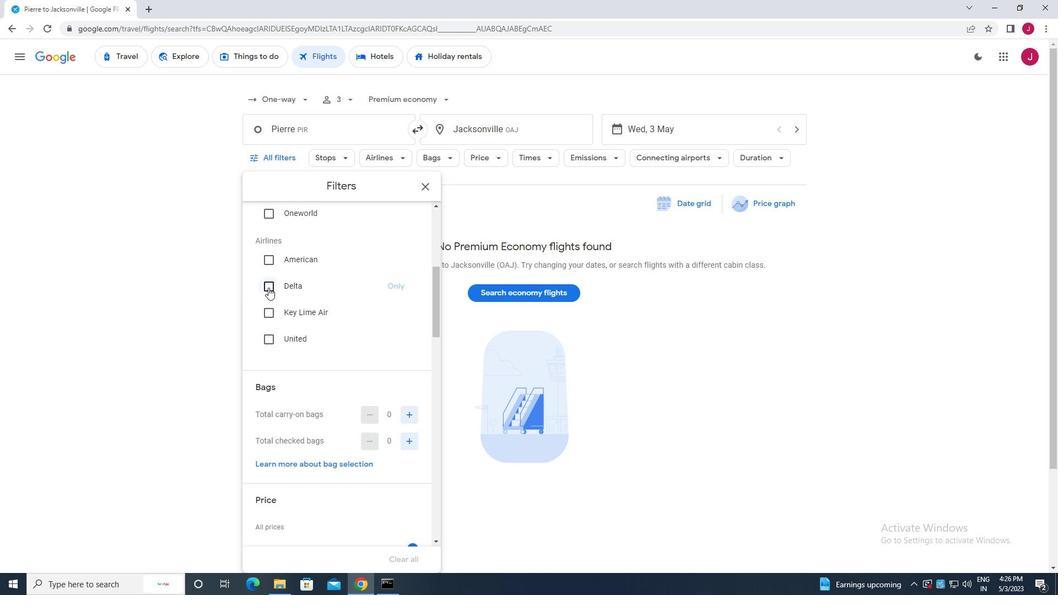 
Action: Mouse moved to (369, 302)
Screenshot: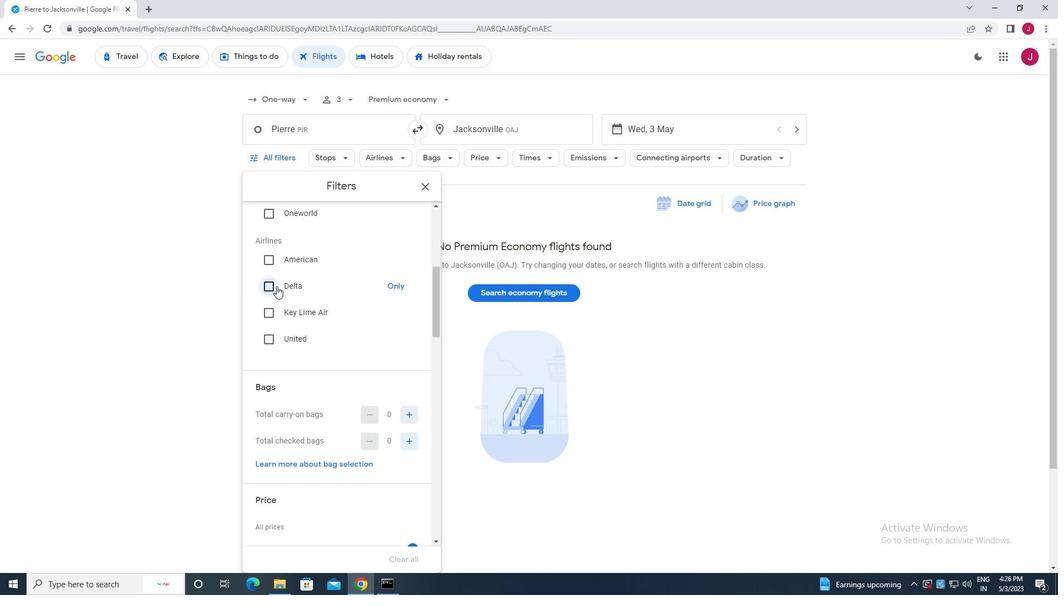 
Action: Mouse scrolled (369, 301) with delta (0, 0)
Screenshot: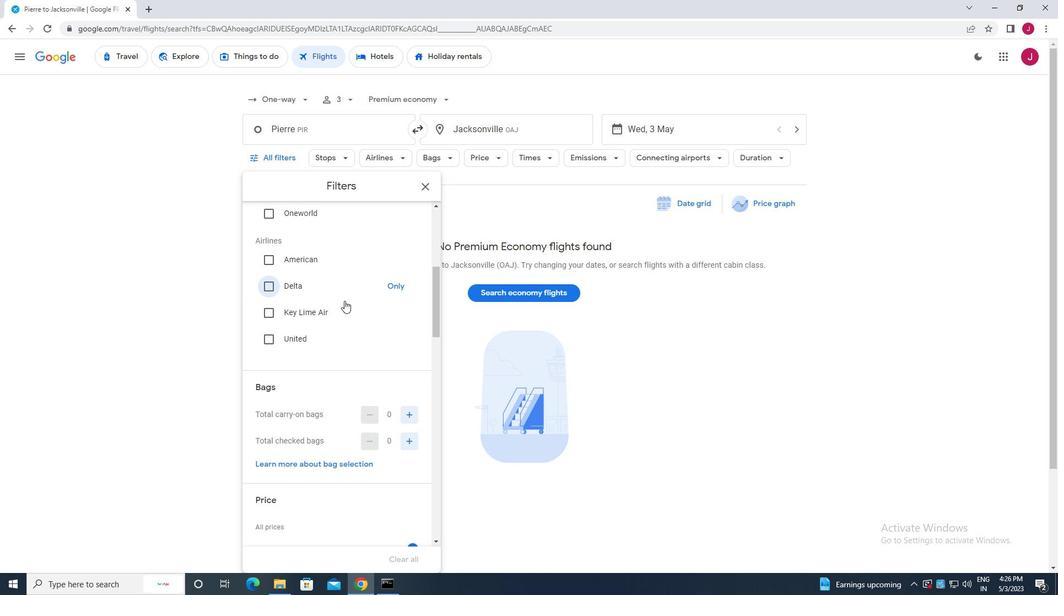 
Action: Mouse scrolled (369, 301) with delta (0, 0)
Screenshot: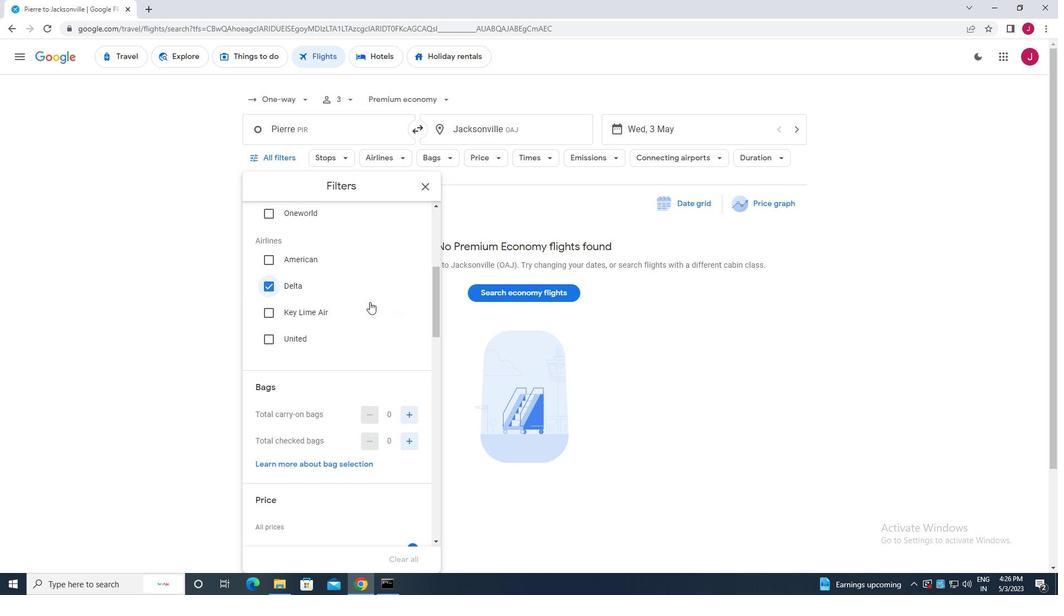 
Action: Mouse scrolled (369, 301) with delta (0, 0)
Screenshot: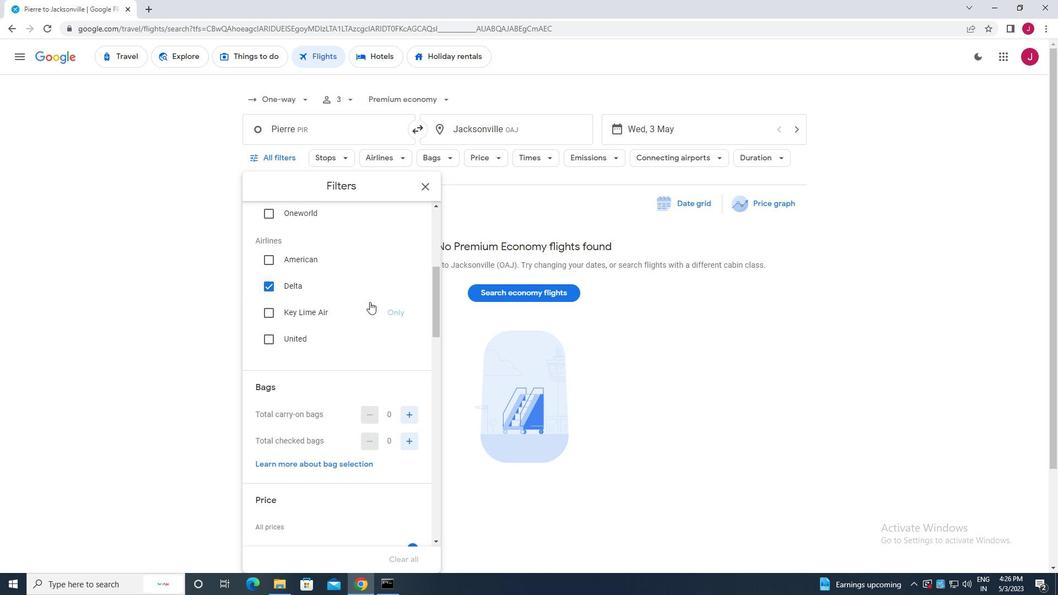 
Action: Mouse moved to (406, 275)
Screenshot: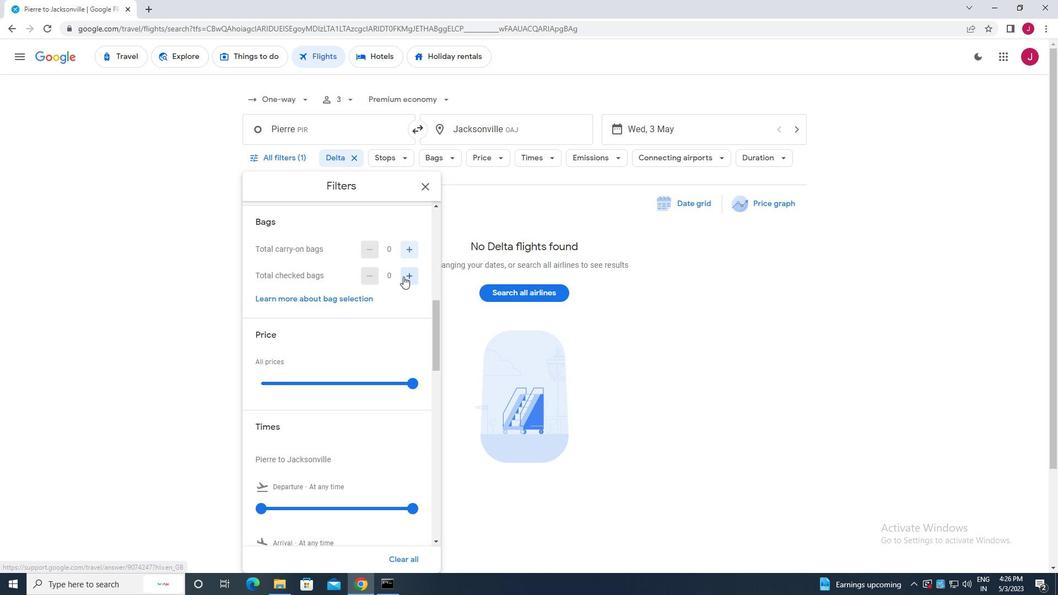
Action: Mouse pressed left at (406, 275)
Screenshot: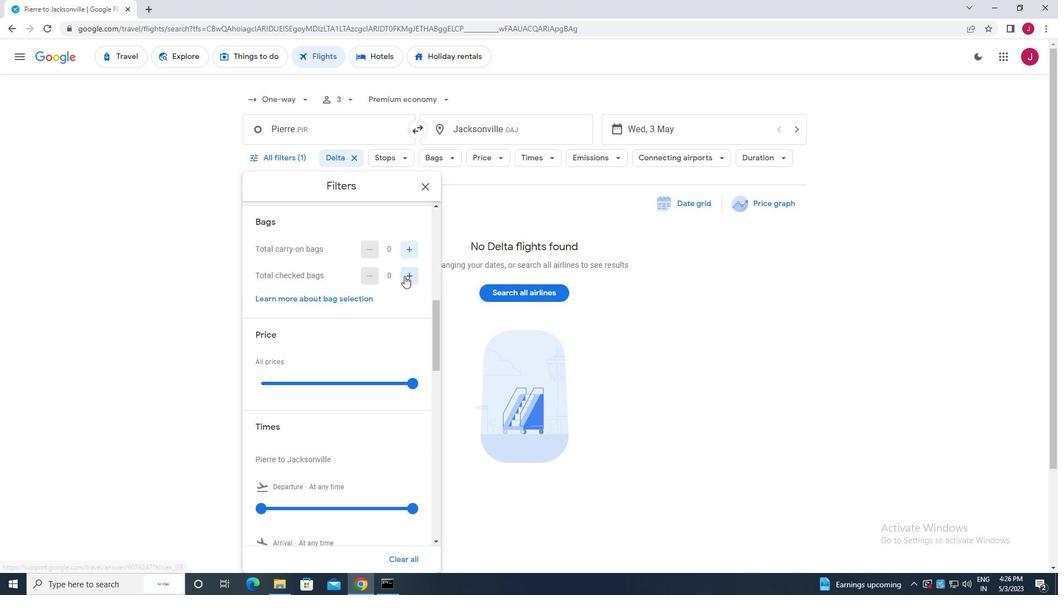 
Action: Mouse pressed left at (406, 275)
Screenshot: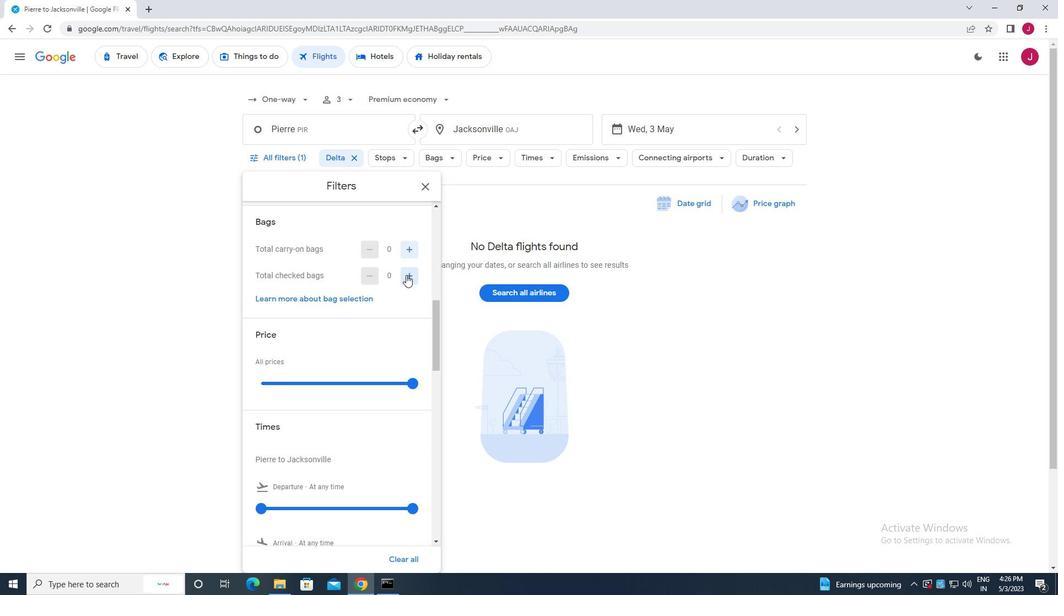 
Action: Mouse moved to (405, 275)
Screenshot: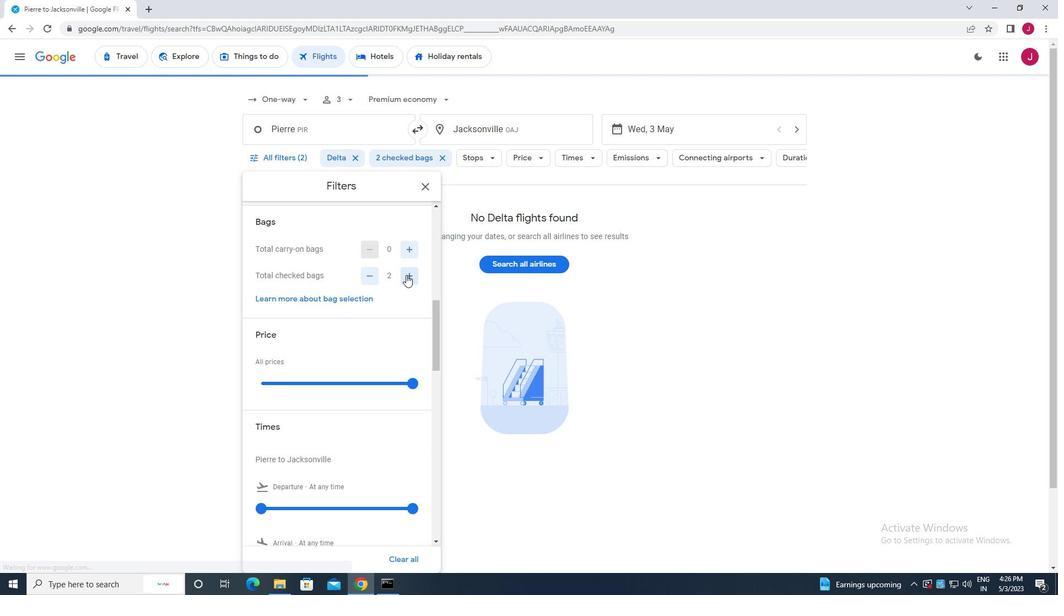 
Action: Mouse scrolled (405, 275) with delta (0, 0)
Screenshot: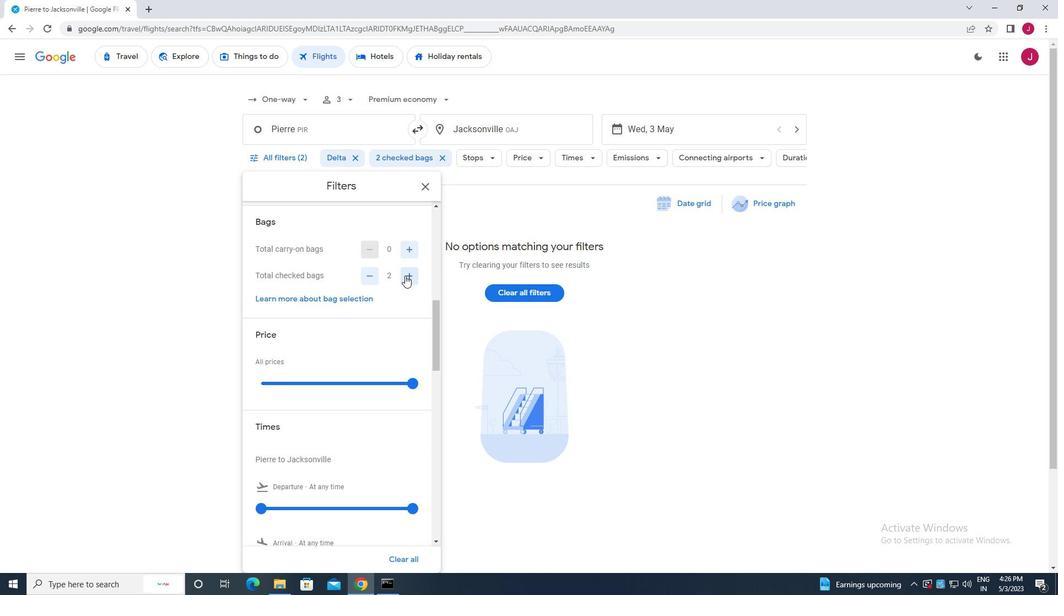 
Action: Mouse moved to (405, 277)
Screenshot: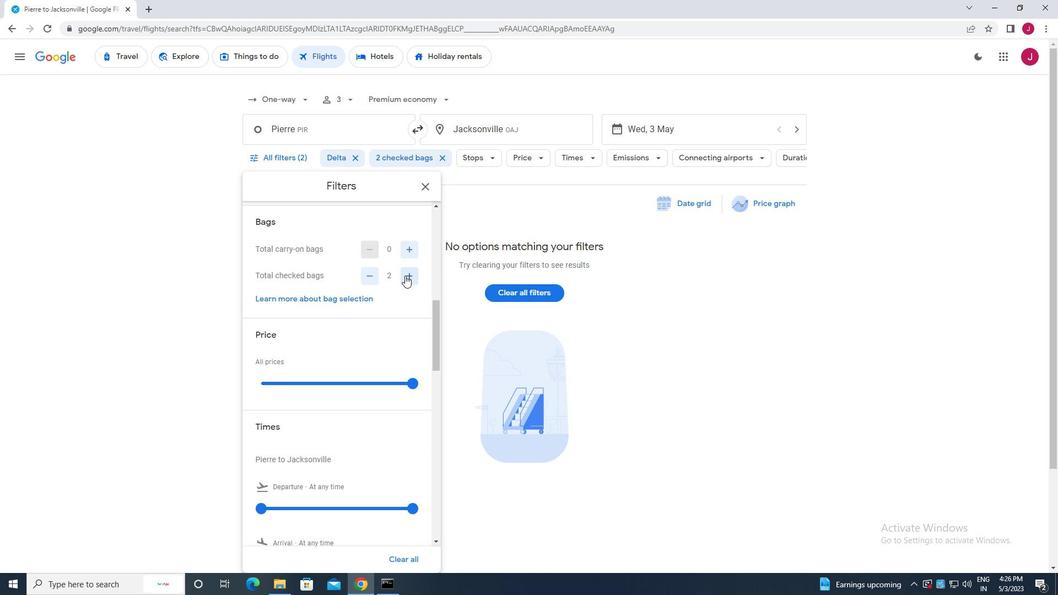 
Action: Mouse scrolled (405, 277) with delta (0, 0)
Screenshot: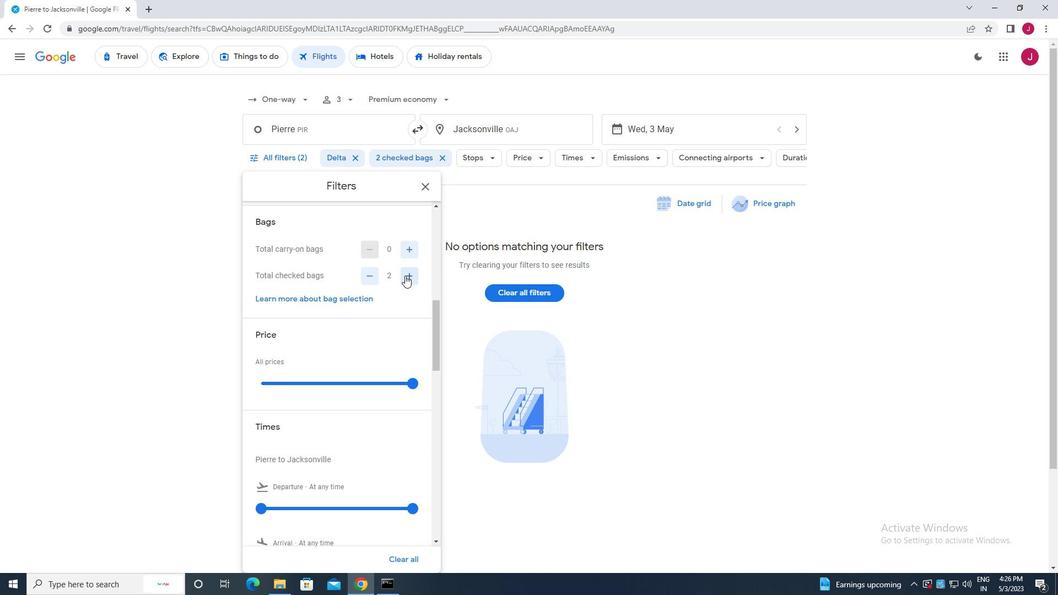 
Action: Mouse moved to (261, 398)
Screenshot: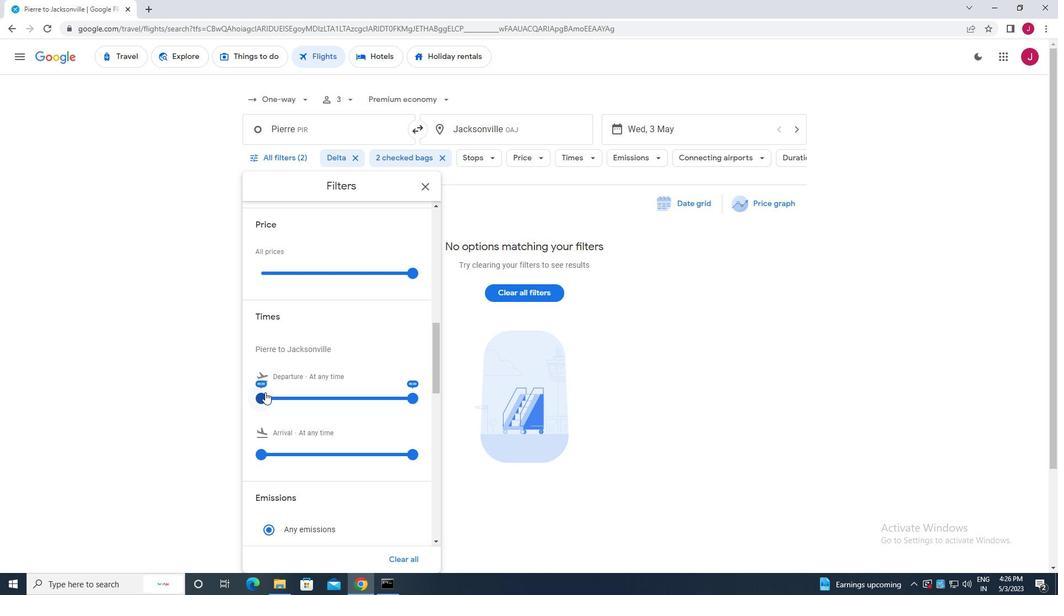 
Action: Mouse pressed left at (261, 398)
Screenshot: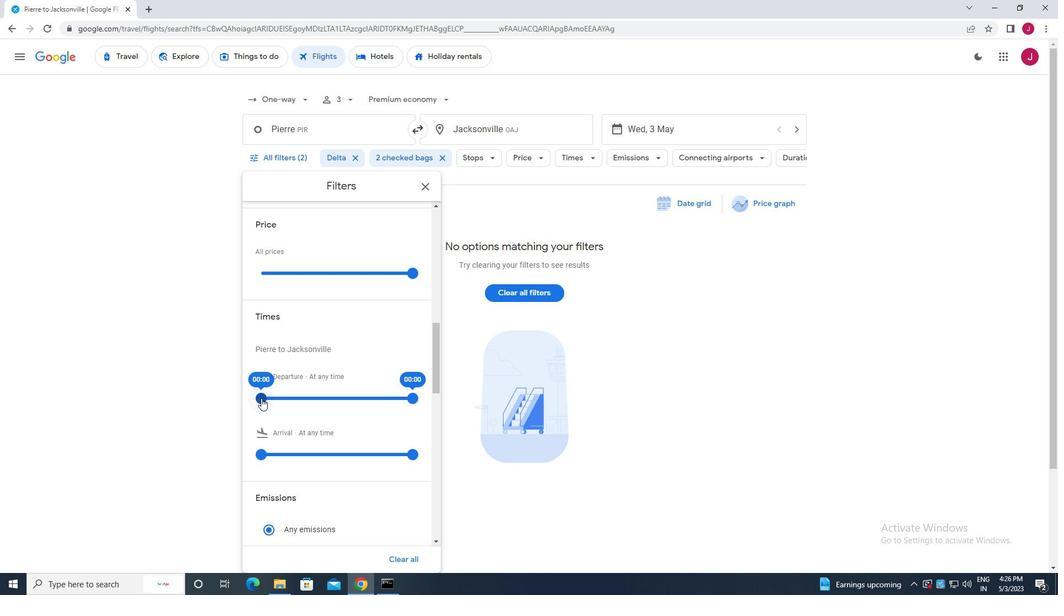 
Action: Mouse moved to (415, 396)
Screenshot: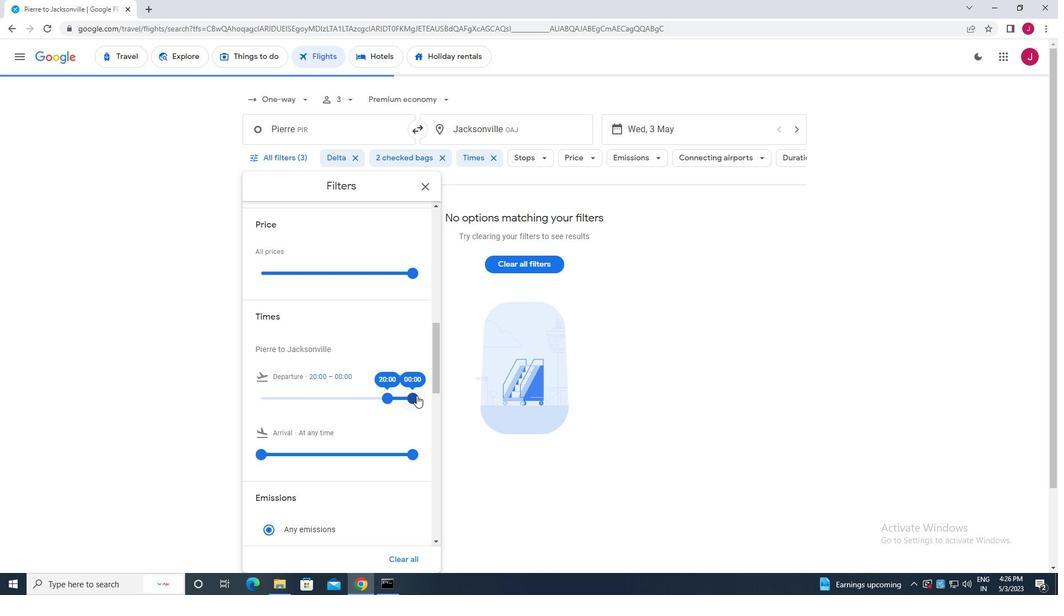 
Action: Mouse pressed left at (415, 396)
Screenshot: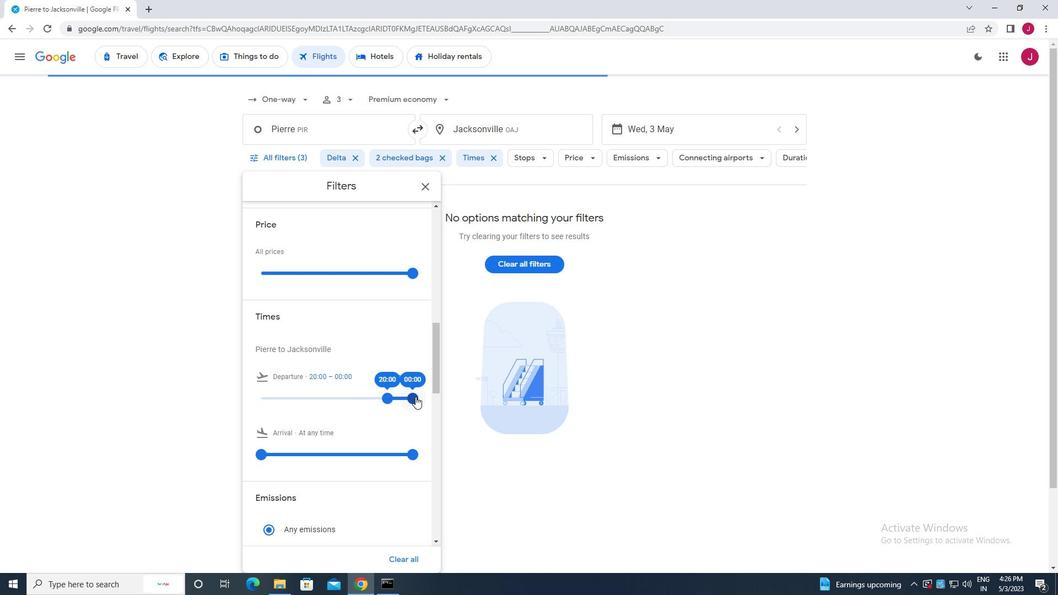 
Action: Mouse moved to (426, 182)
Screenshot: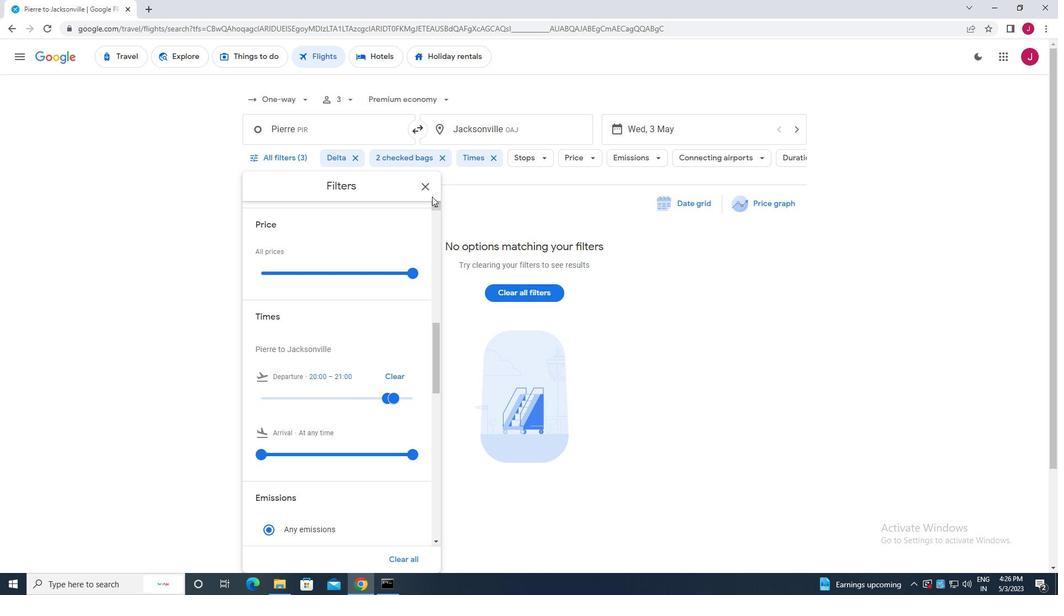 
Action: Mouse pressed left at (426, 182)
Screenshot: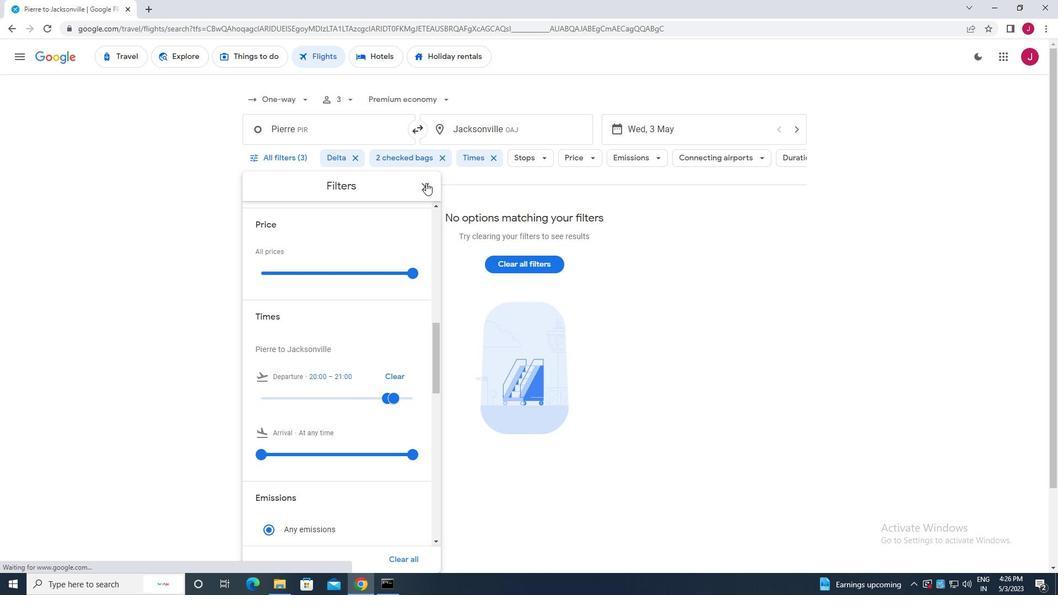 
Action: Mouse moved to (426, 186)
Screenshot: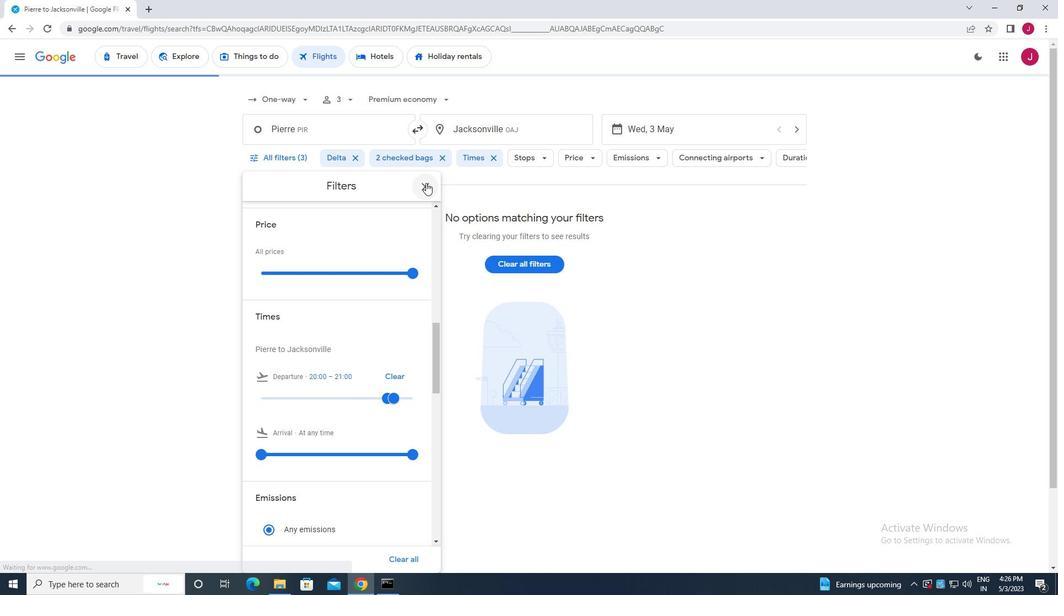 
